 Task: Search one way flight ticket for 3 adults in first from Dothan: Dothan Regional Airport to Indianapolis: Indianapolis International Airport on 8-5-2023. Choice of flights is Singapure airlines. Number of bags: 11 checked bags. Price is upto 92000. Outbound departure time preference is 13:15.
Action: Mouse moved to (405, 339)
Screenshot: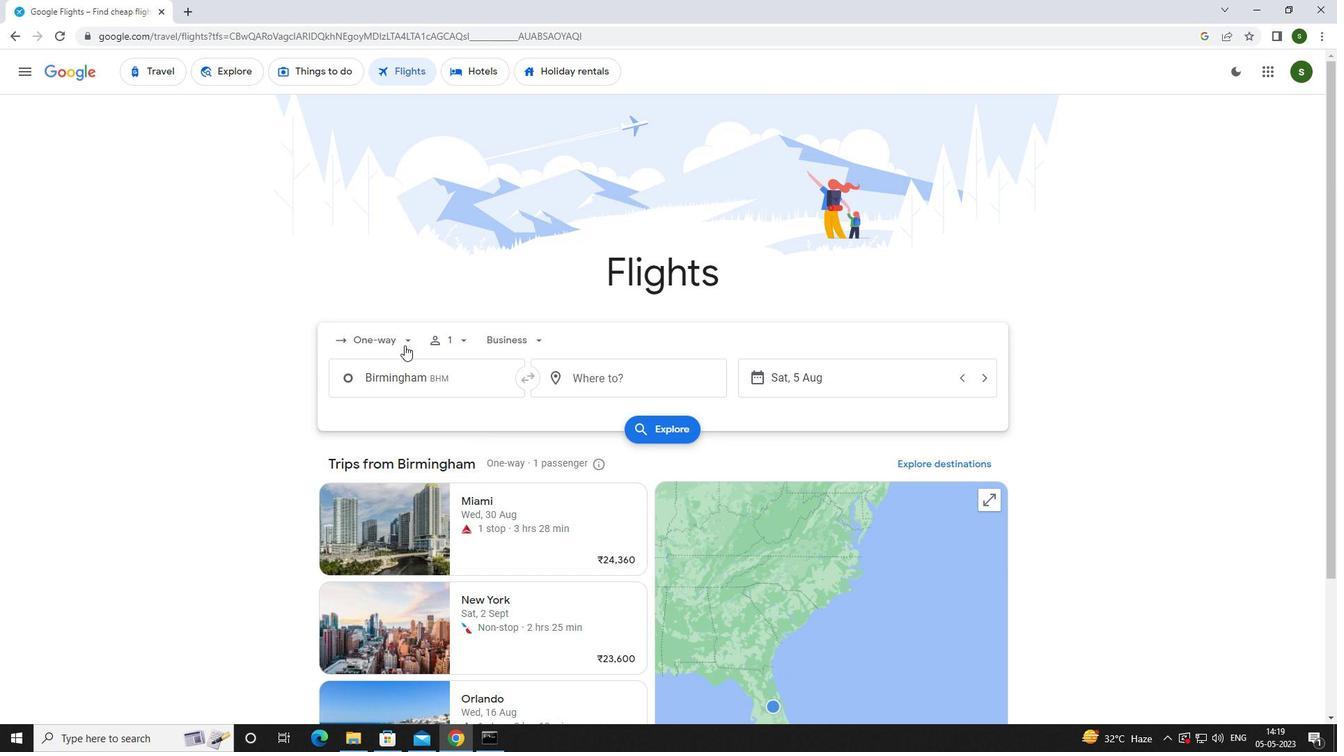 
Action: Mouse pressed left at (405, 339)
Screenshot: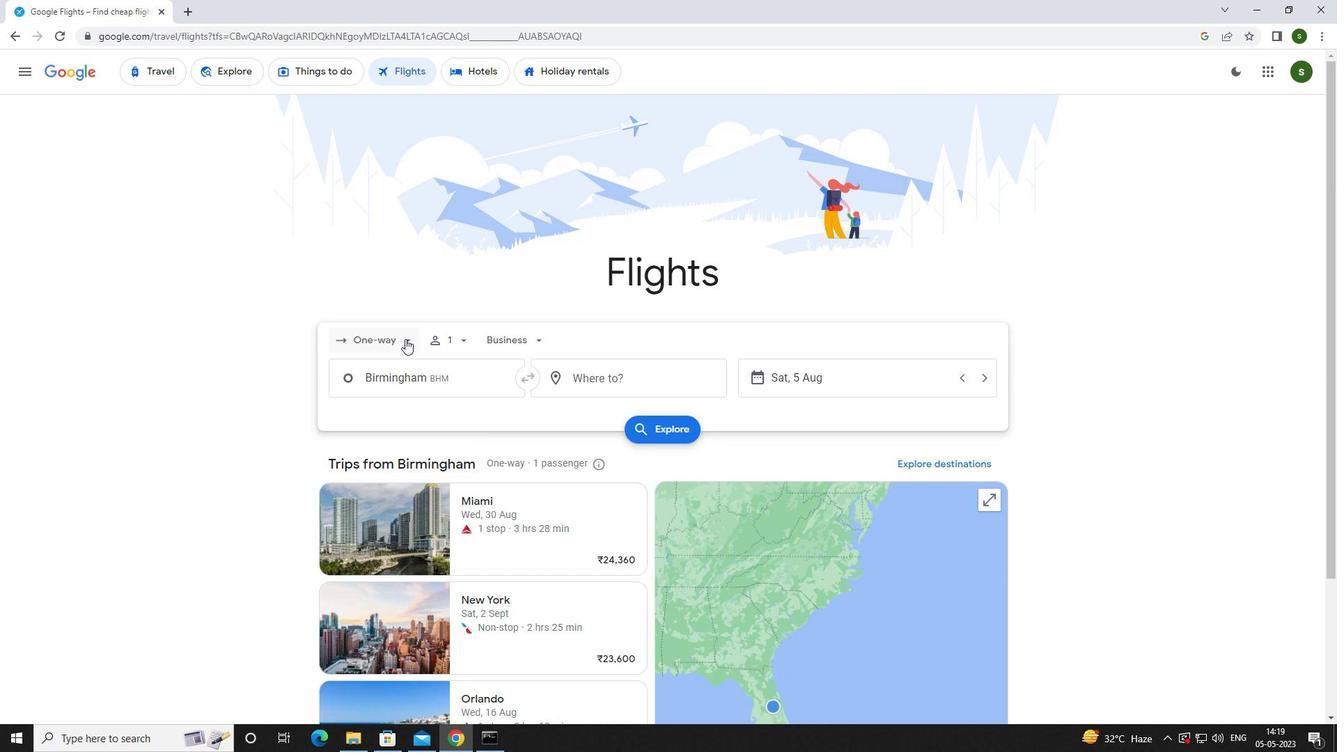 
Action: Mouse moved to (404, 394)
Screenshot: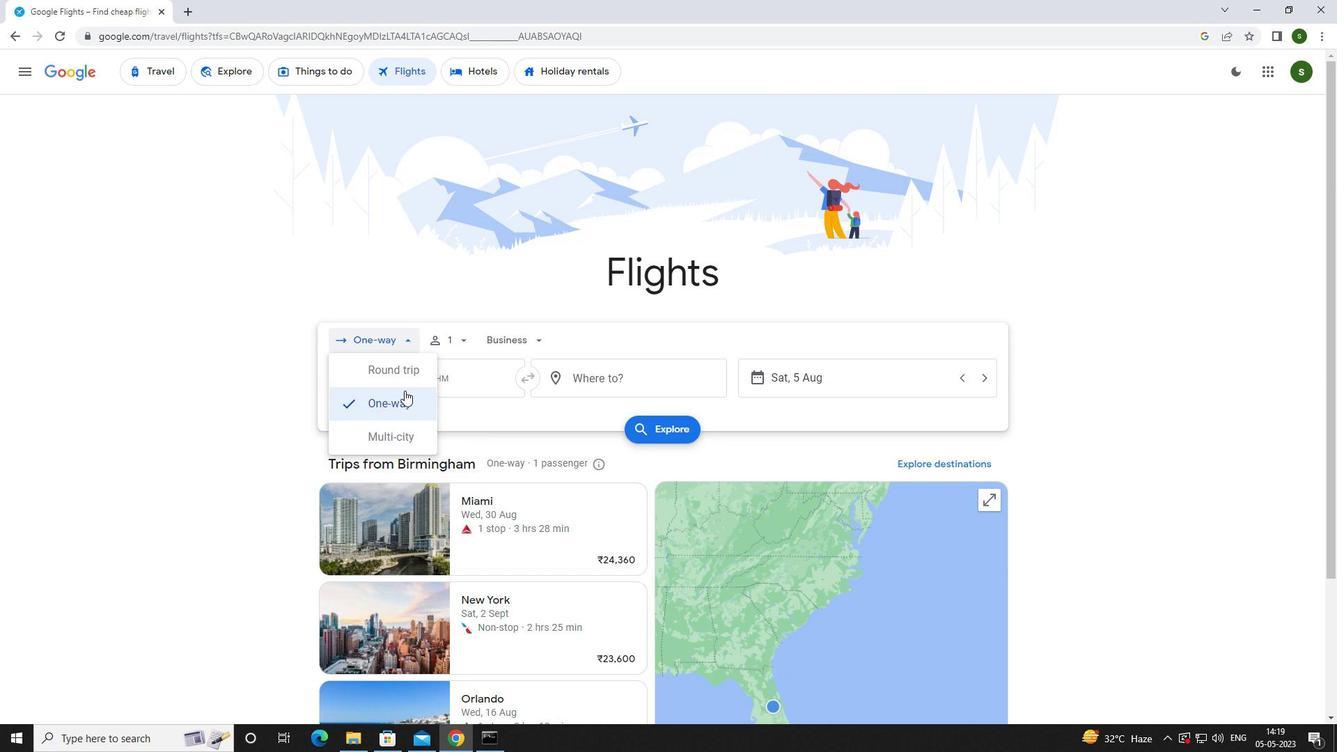 
Action: Mouse pressed left at (404, 394)
Screenshot: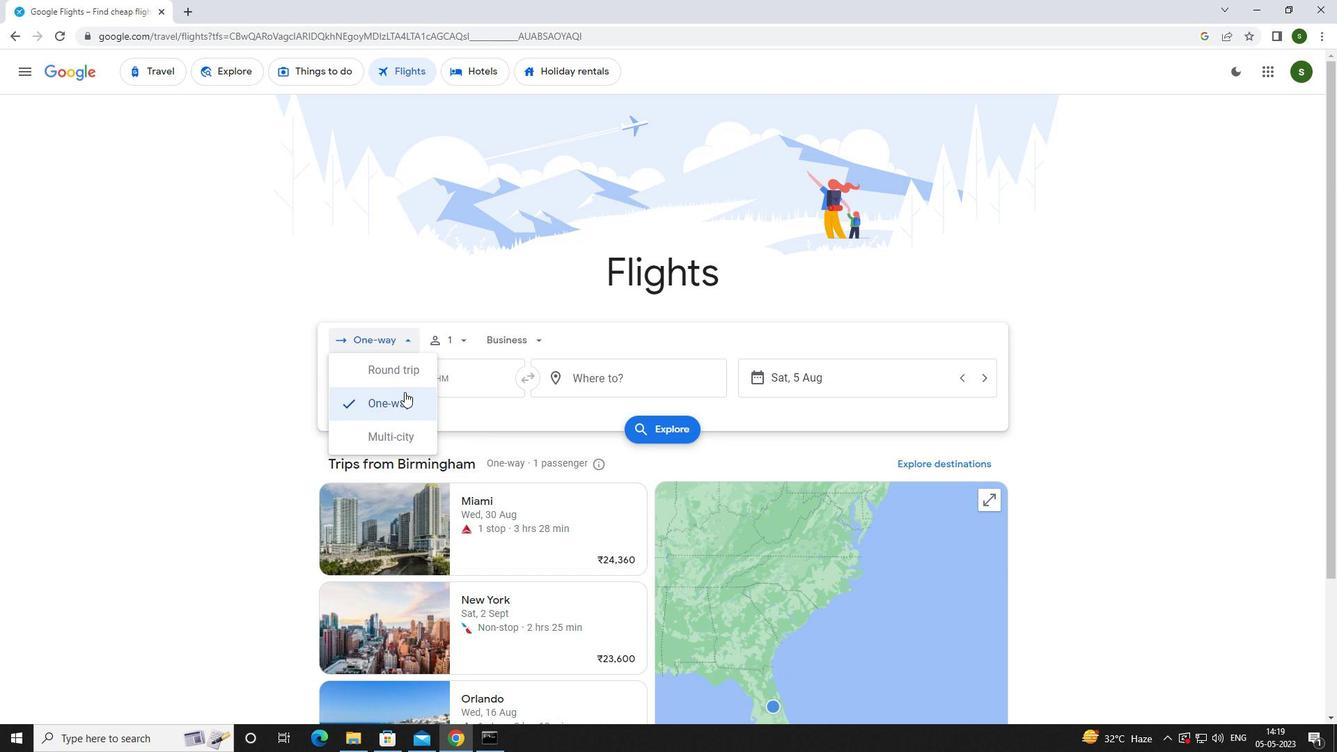
Action: Mouse moved to (458, 341)
Screenshot: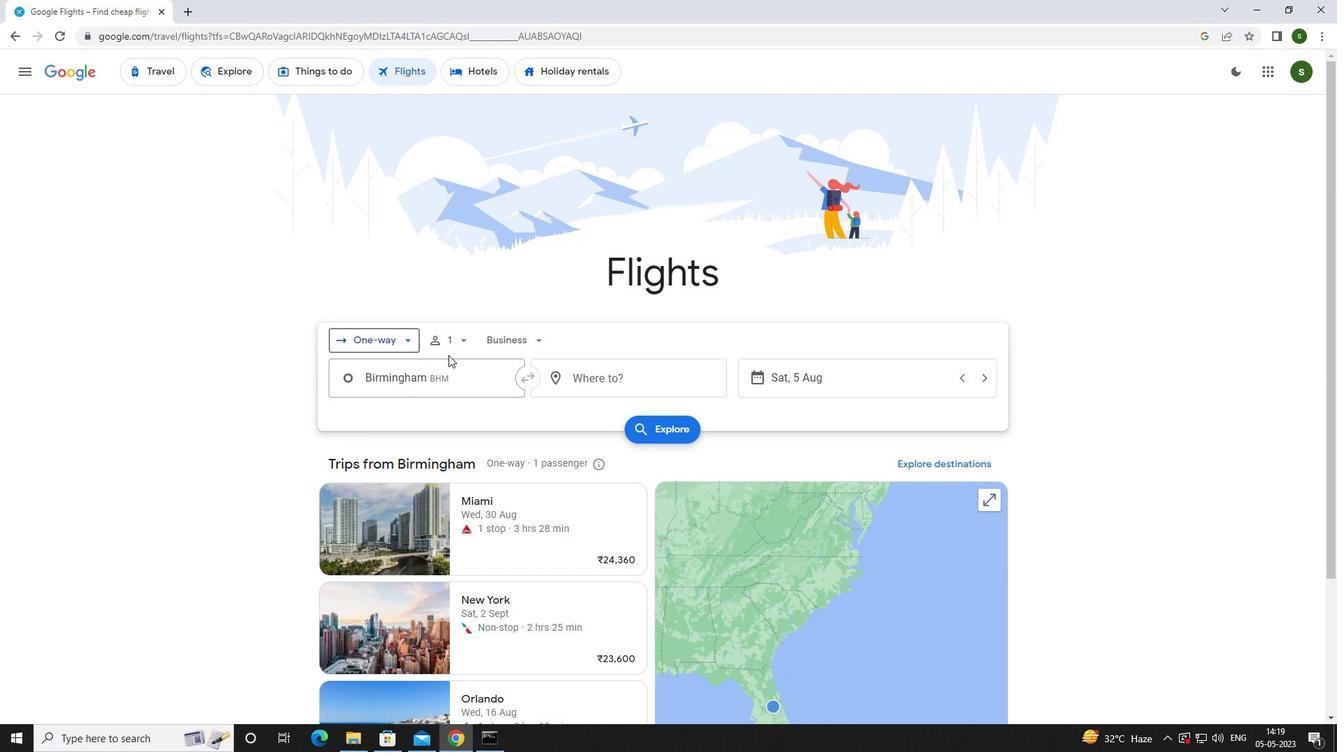 
Action: Mouse pressed left at (458, 341)
Screenshot: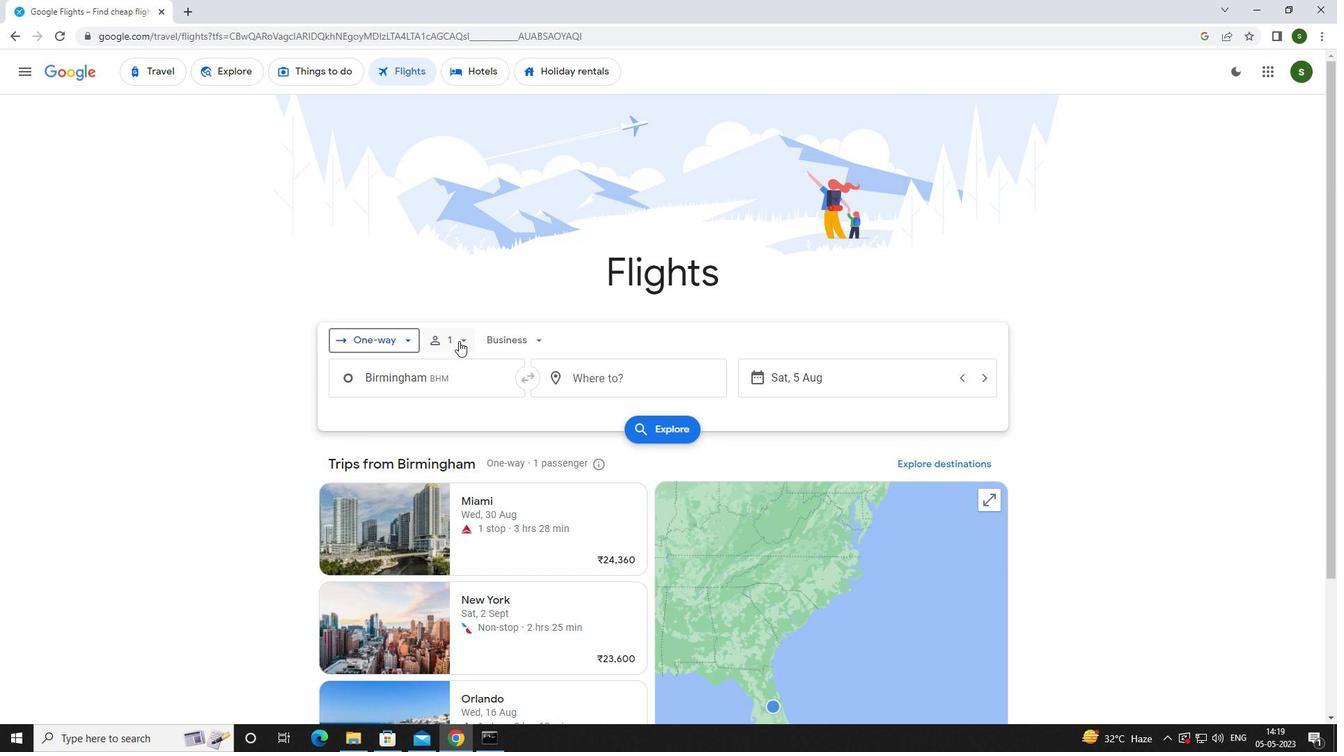 
Action: Mouse moved to (578, 372)
Screenshot: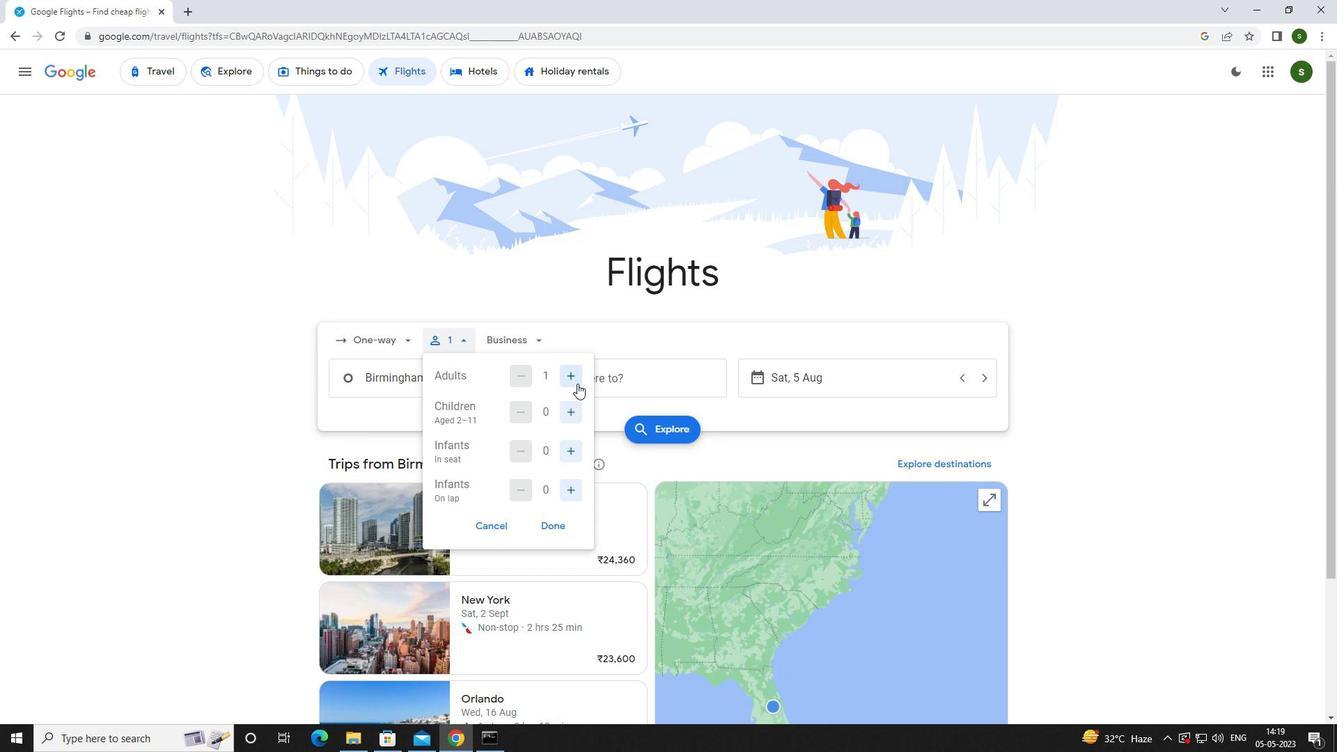 
Action: Mouse pressed left at (578, 372)
Screenshot: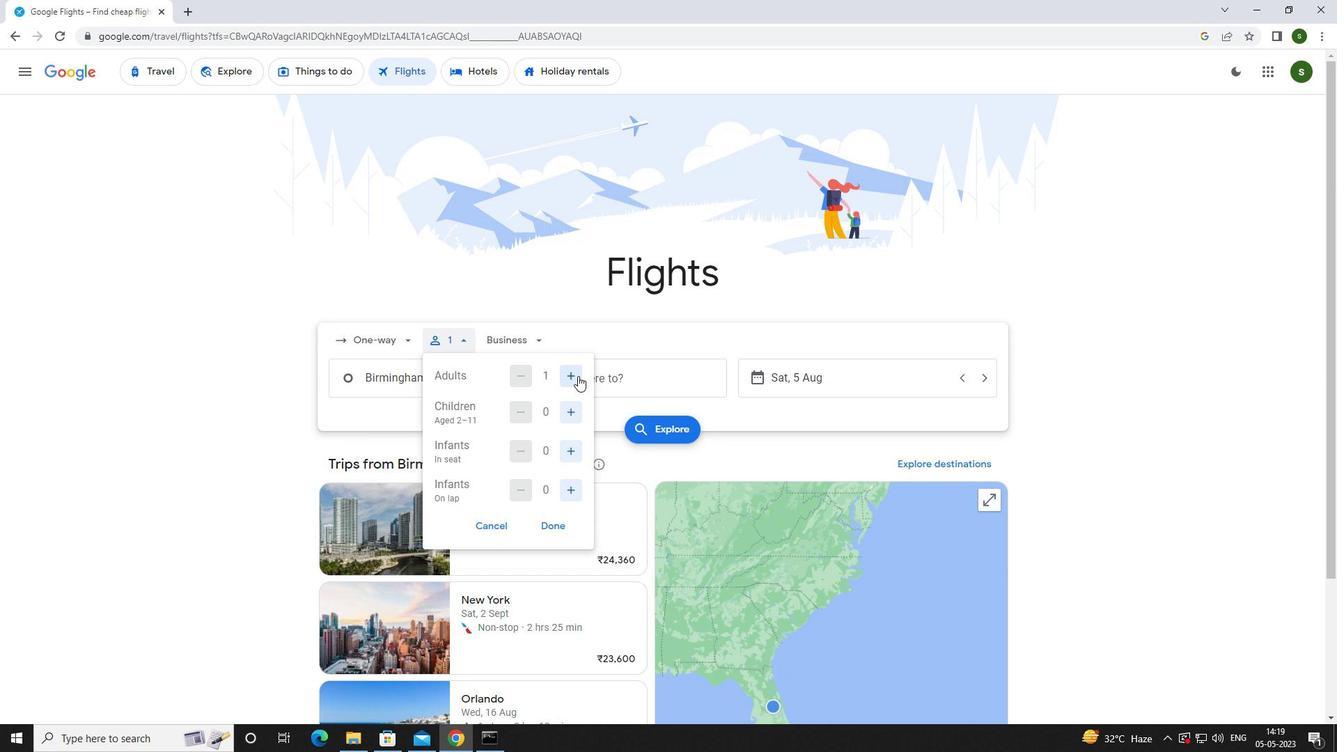 
Action: Mouse moved to (578, 372)
Screenshot: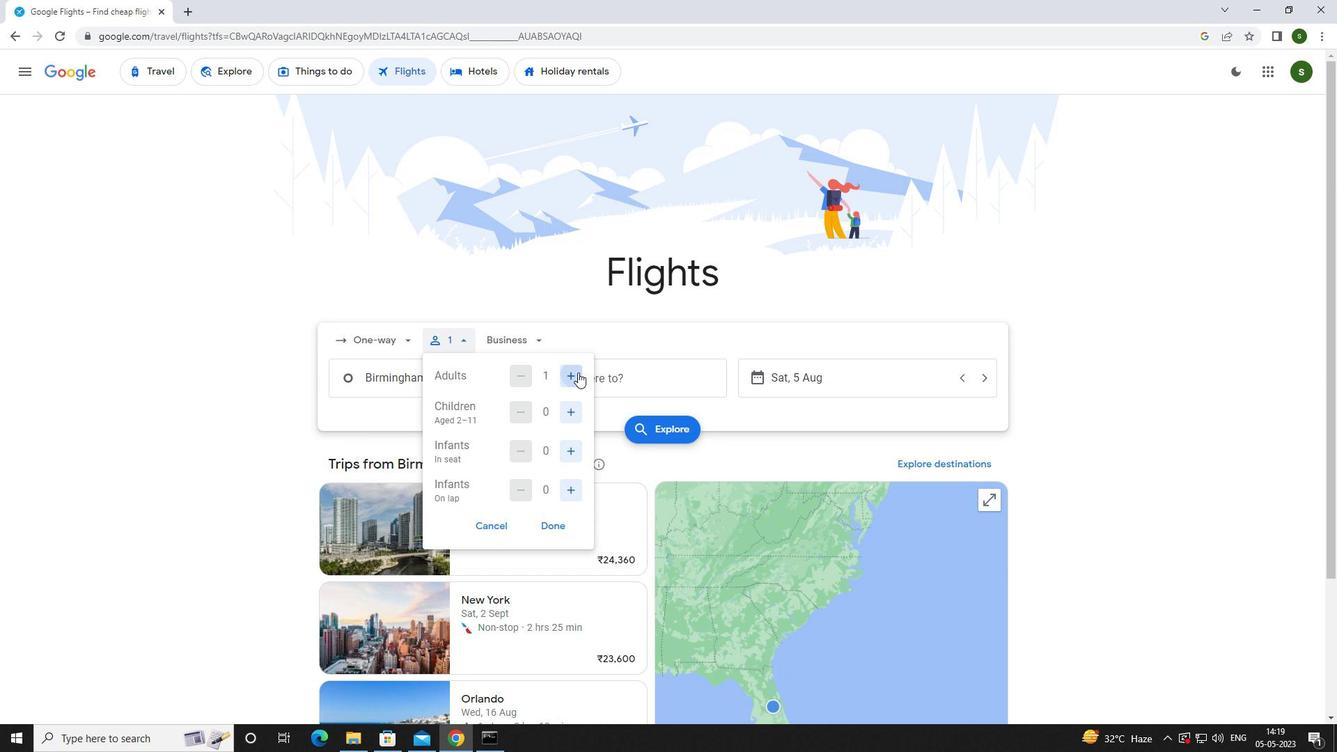 
Action: Mouse pressed left at (578, 372)
Screenshot: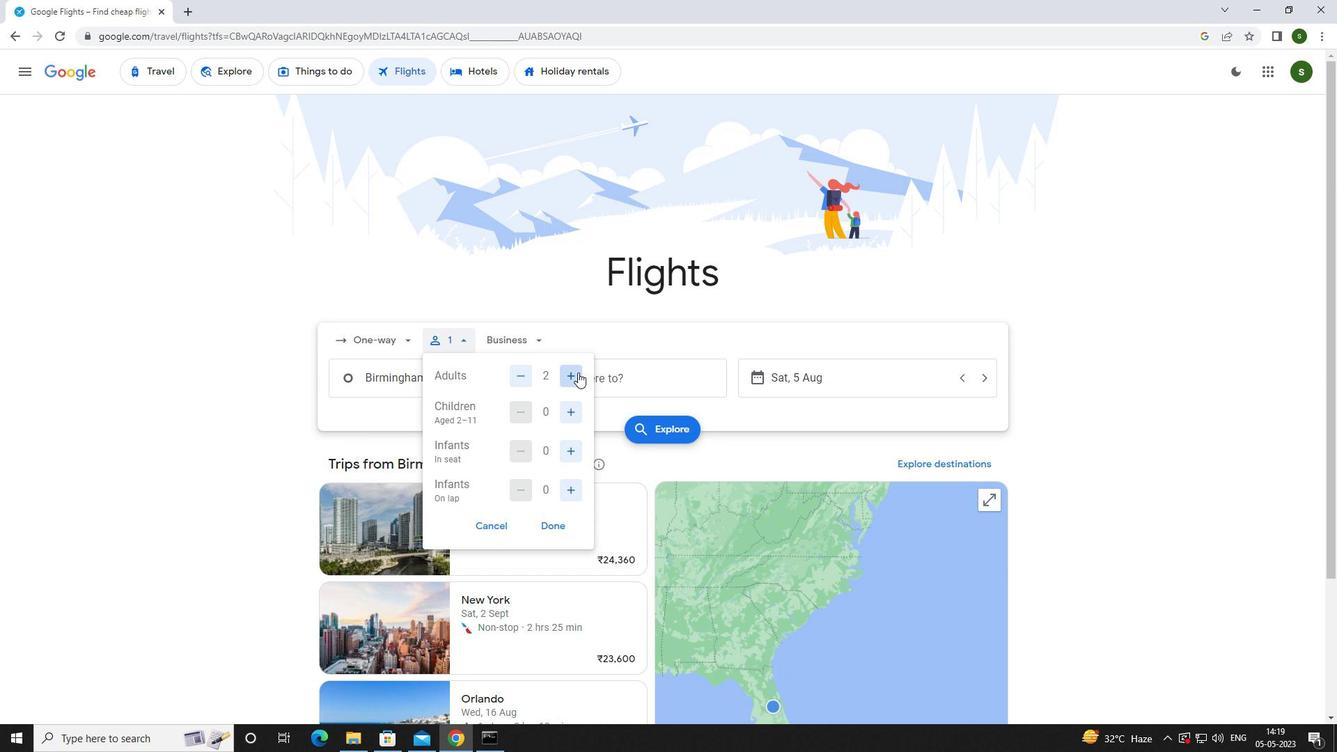 
Action: Mouse moved to (528, 339)
Screenshot: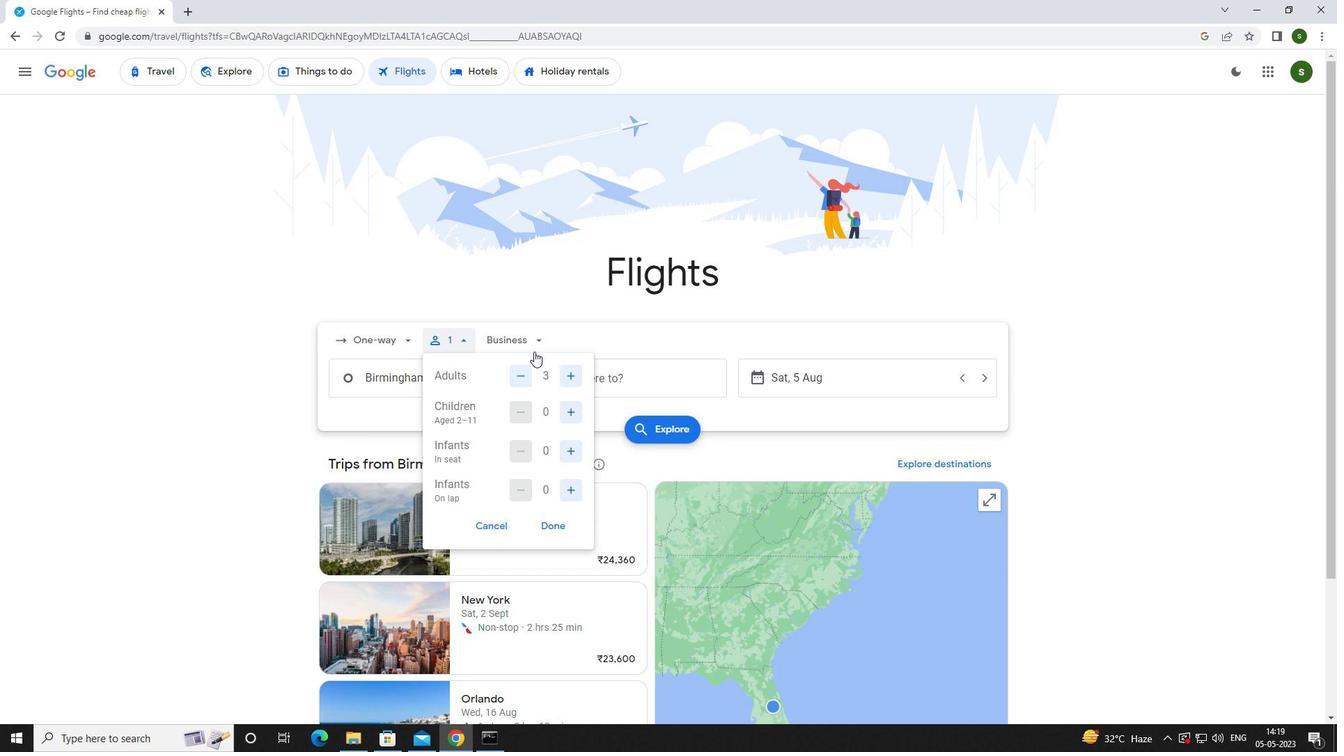 
Action: Mouse pressed left at (528, 339)
Screenshot: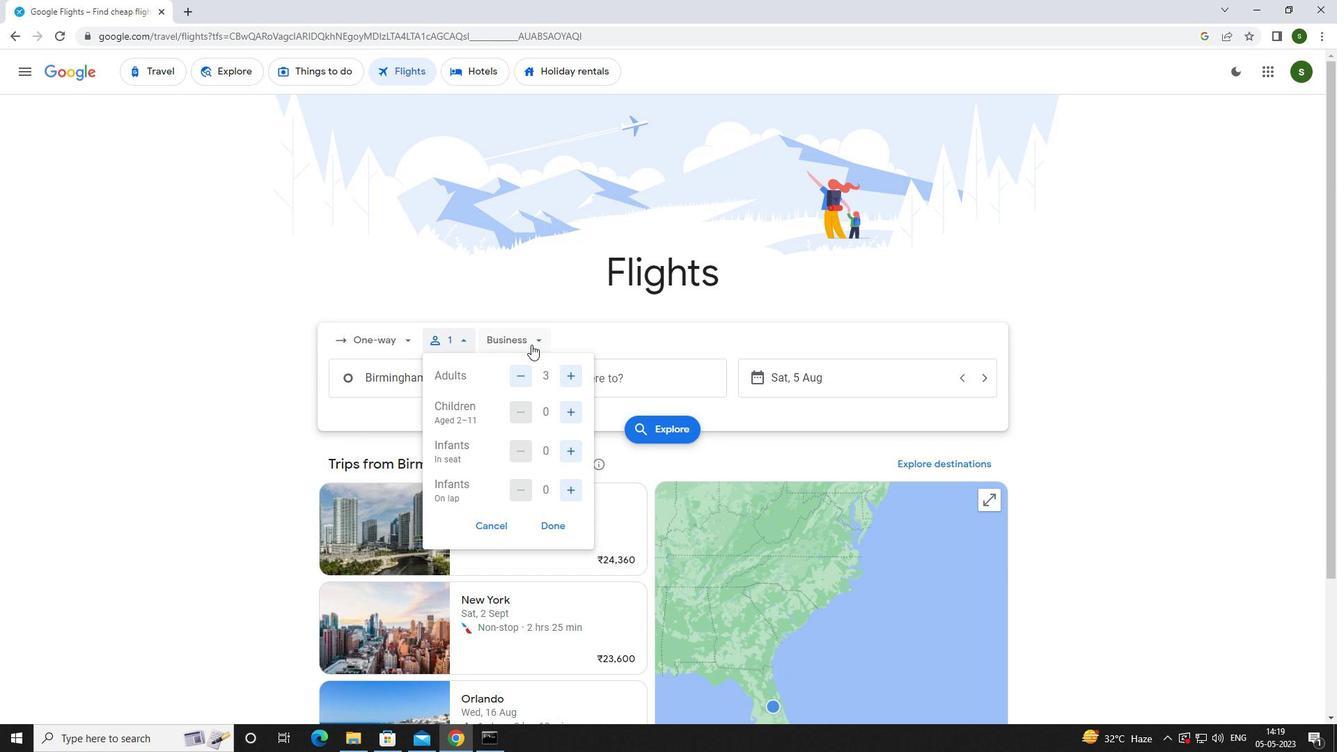 
Action: Mouse moved to (546, 466)
Screenshot: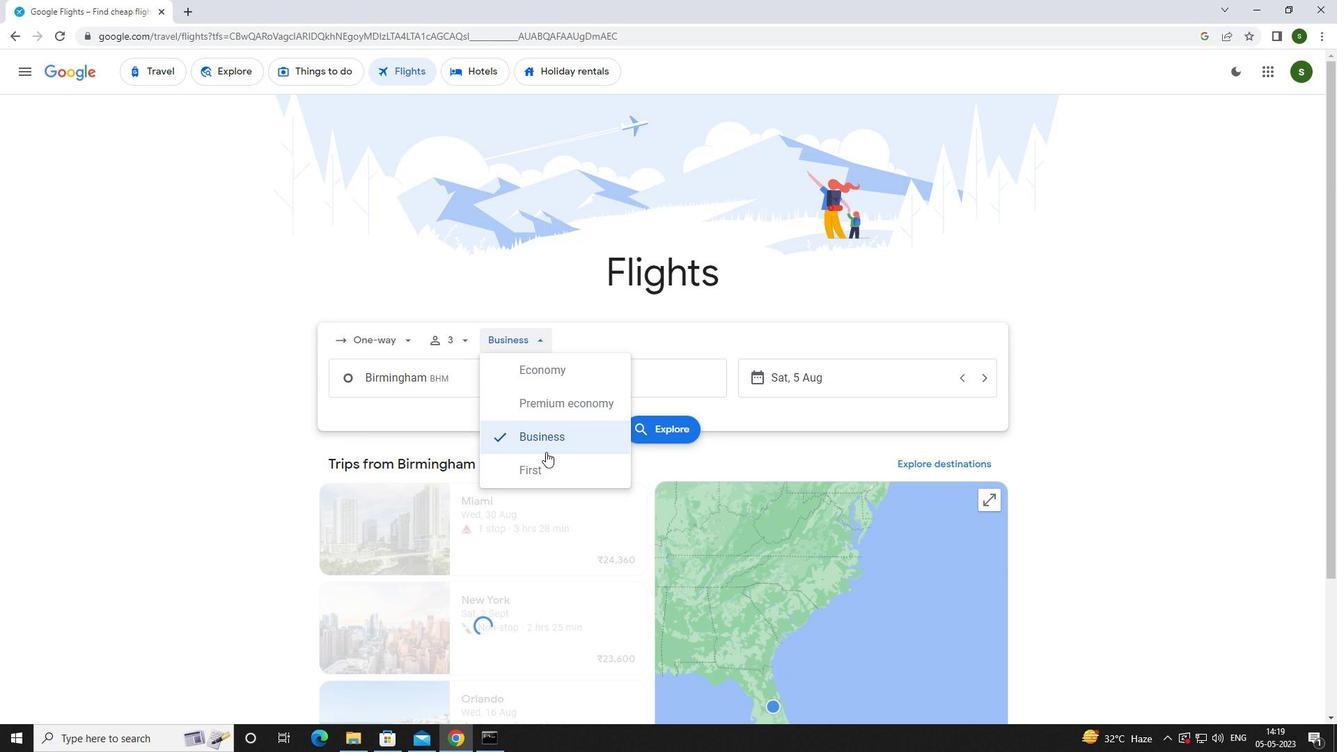 
Action: Mouse pressed left at (546, 466)
Screenshot: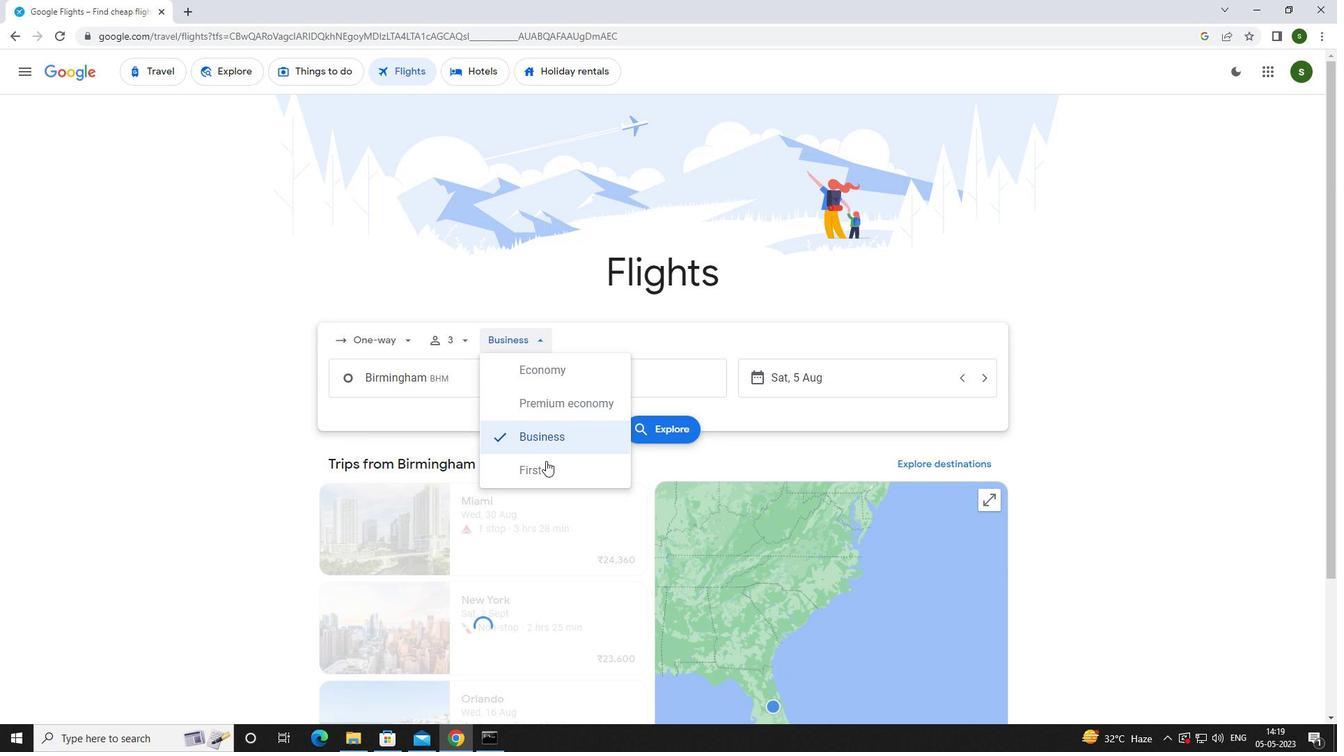 
Action: Mouse moved to (468, 380)
Screenshot: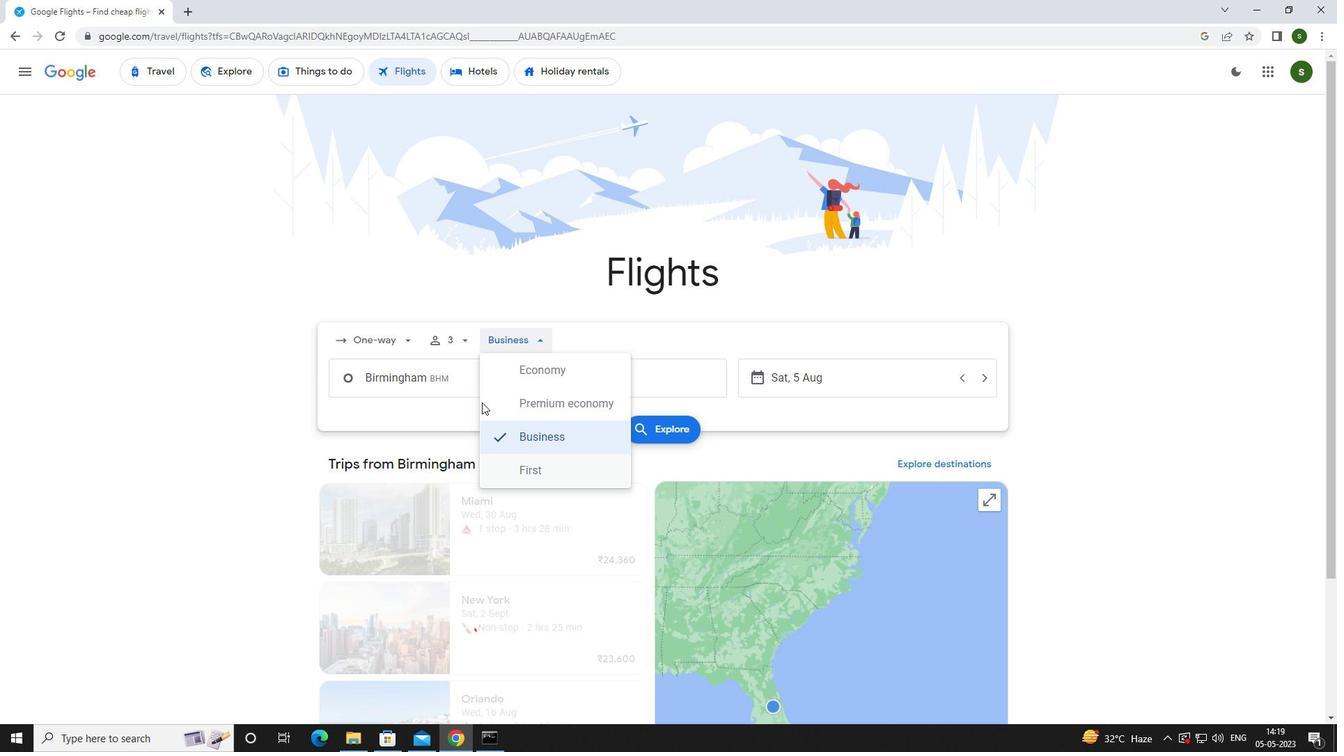 
Action: Mouse pressed left at (468, 380)
Screenshot: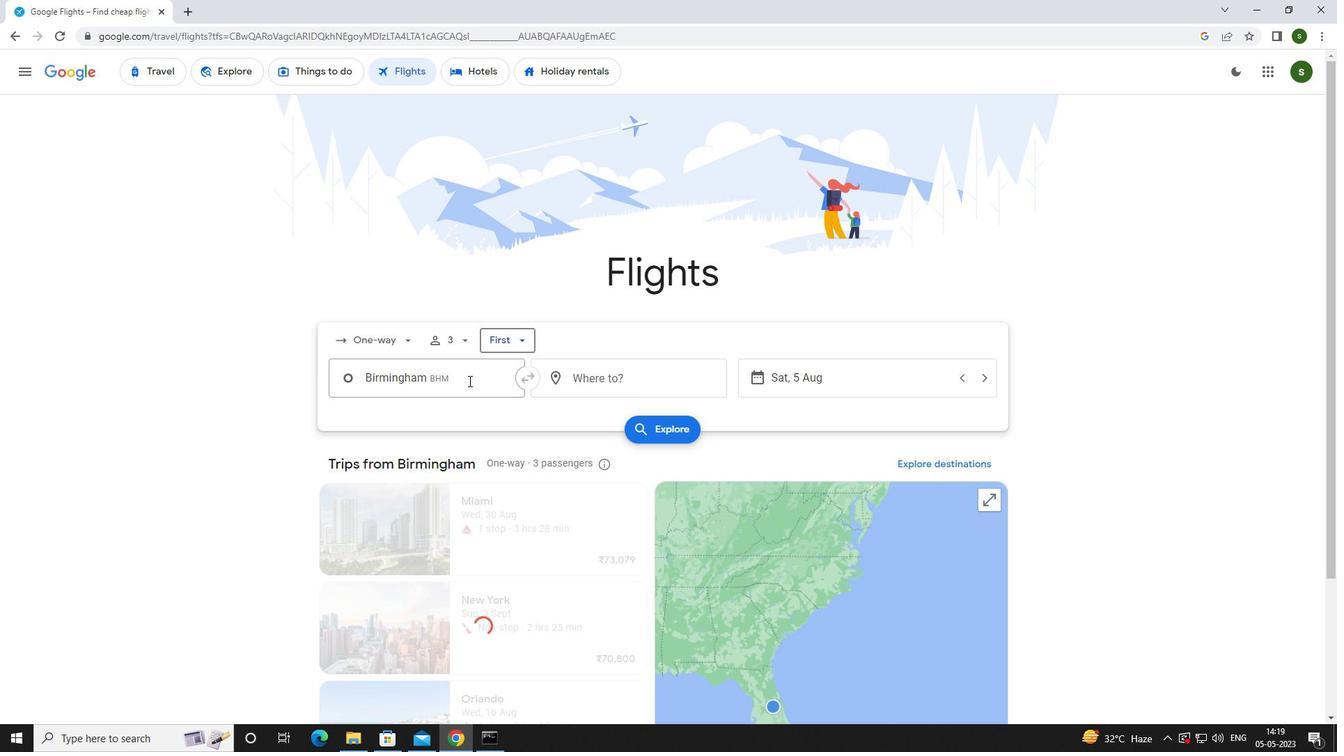 
Action: Key pressed <Key.caps_lock>d<Key.caps_lock>othan
Screenshot: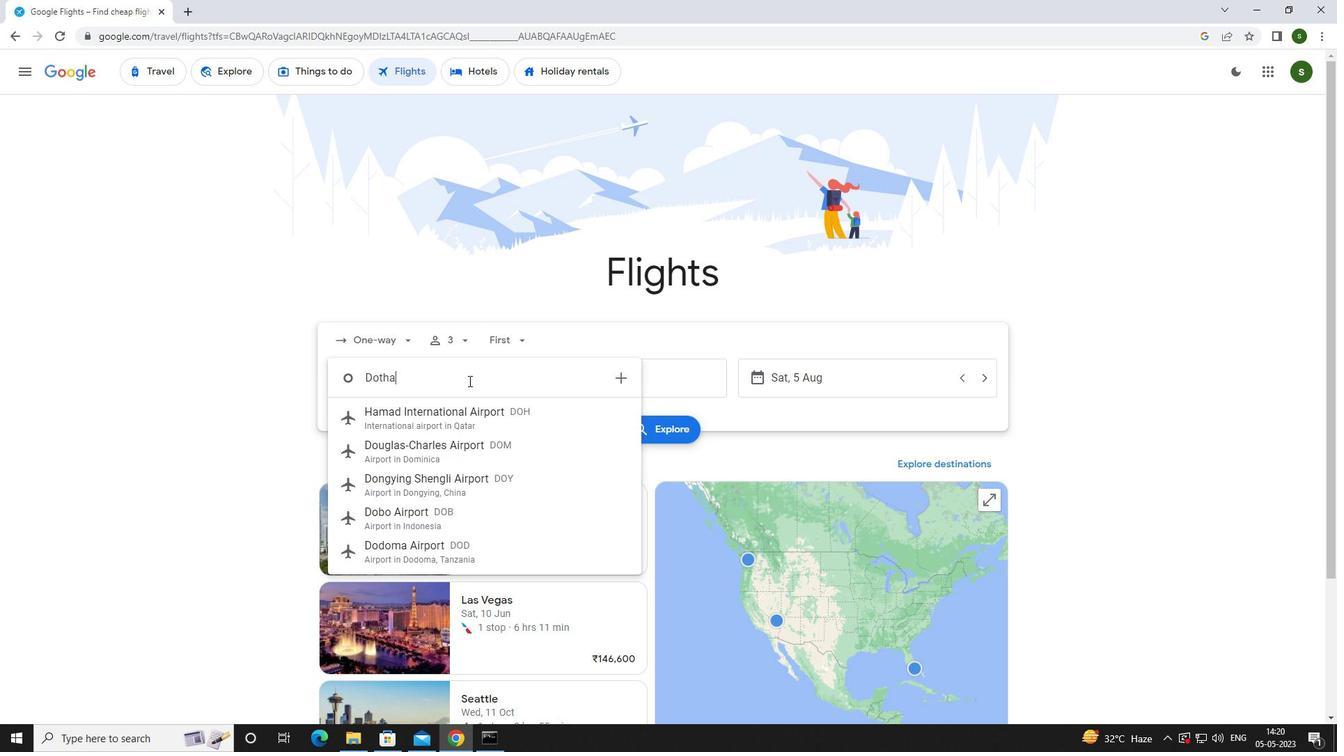 
Action: Mouse moved to (463, 419)
Screenshot: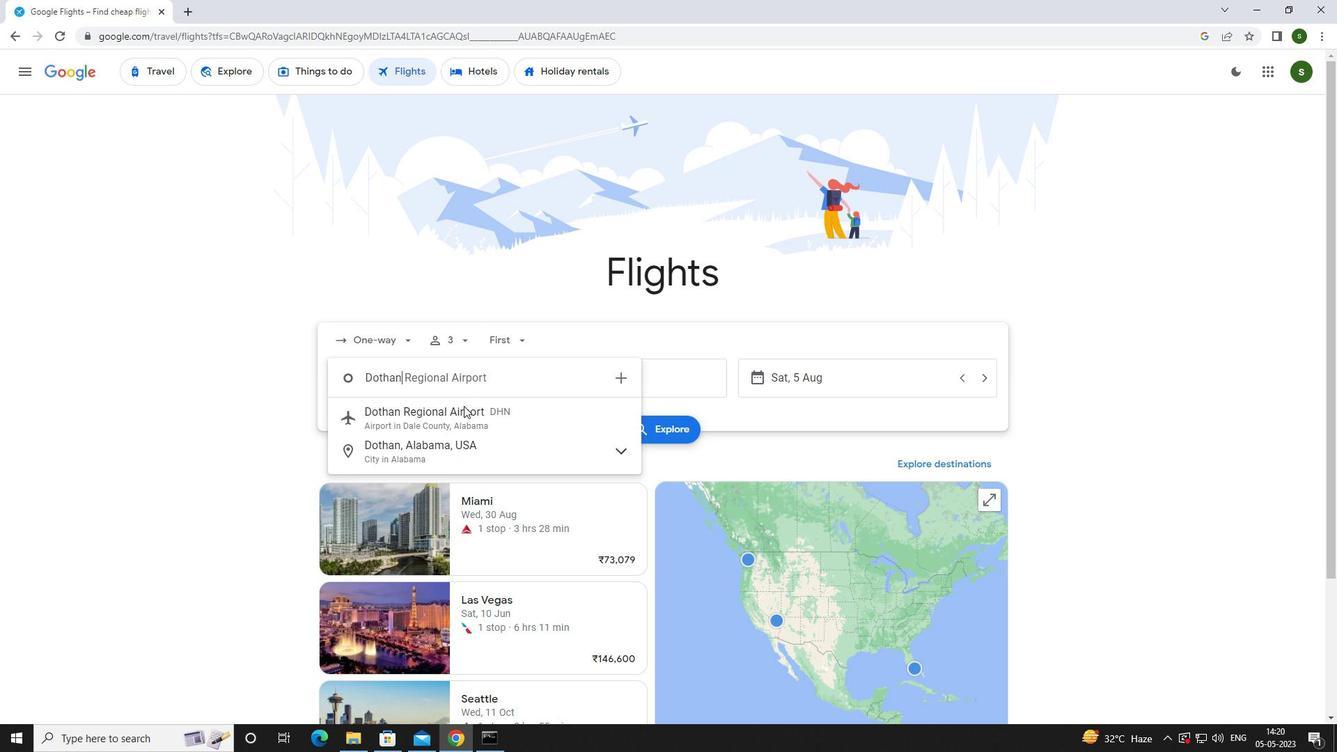 
Action: Mouse pressed left at (463, 419)
Screenshot: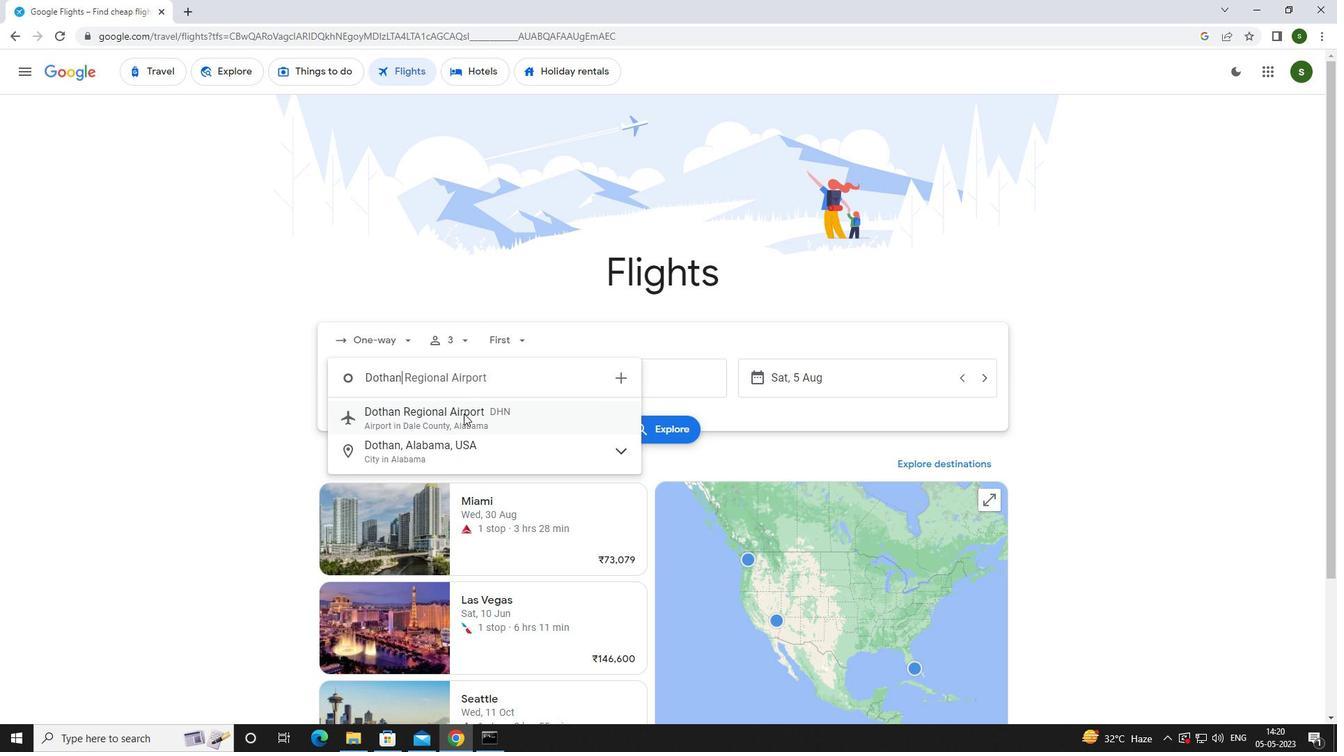 
Action: Mouse moved to (625, 377)
Screenshot: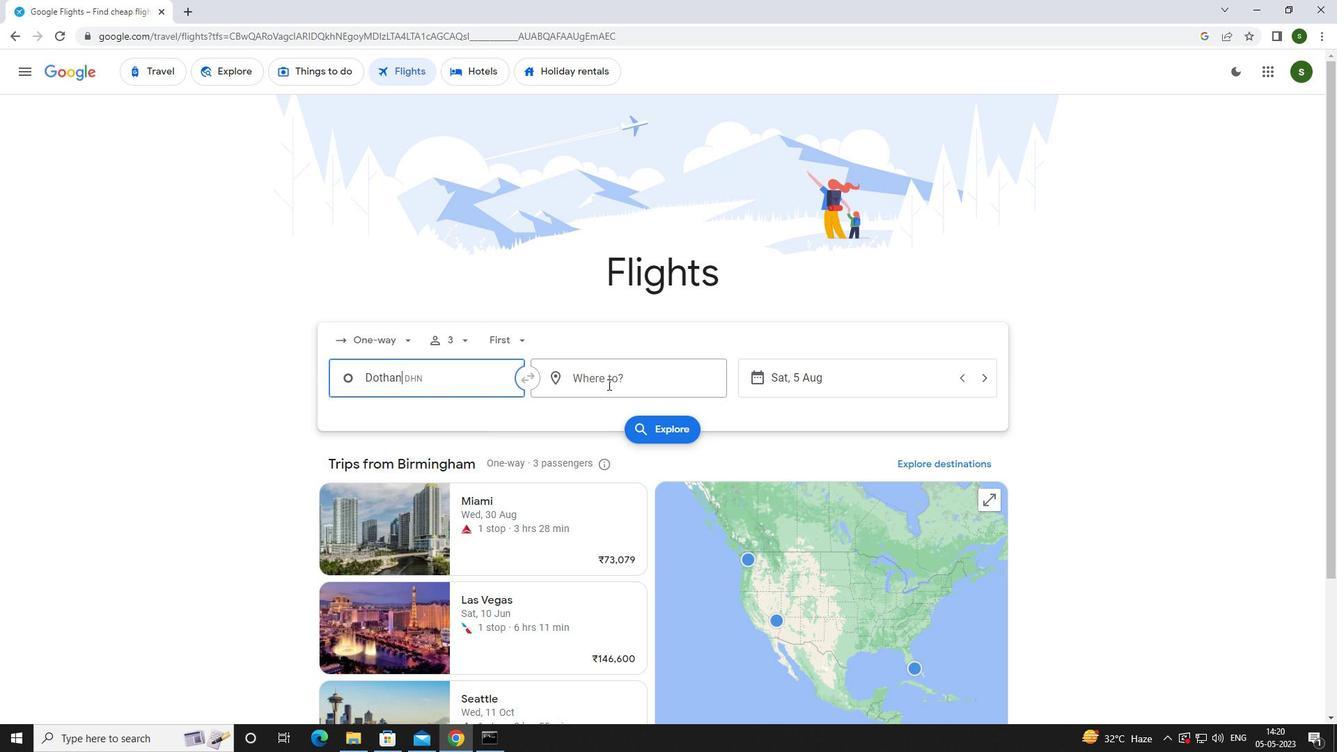 
Action: Mouse pressed left at (625, 377)
Screenshot: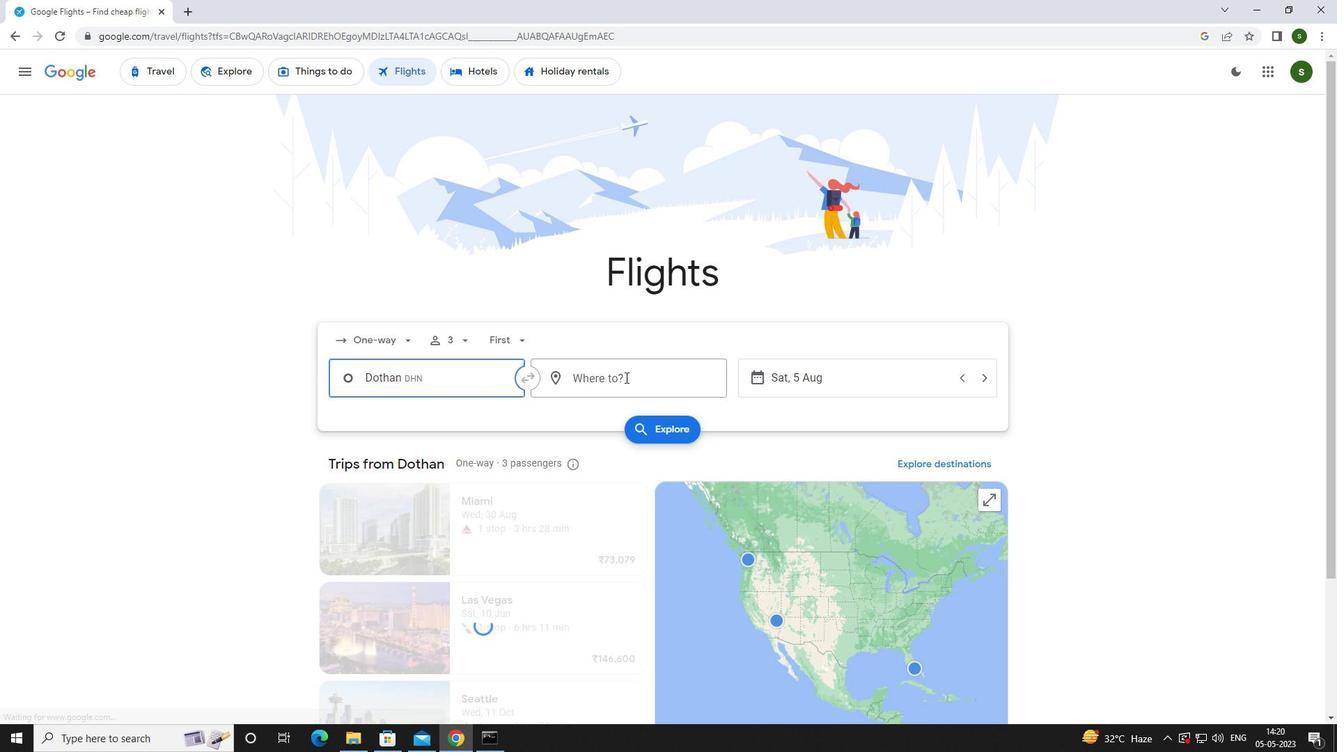 
Action: Key pressed <Key.caps_lock>i<Key.caps_lock>ndaianpolis
Screenshot: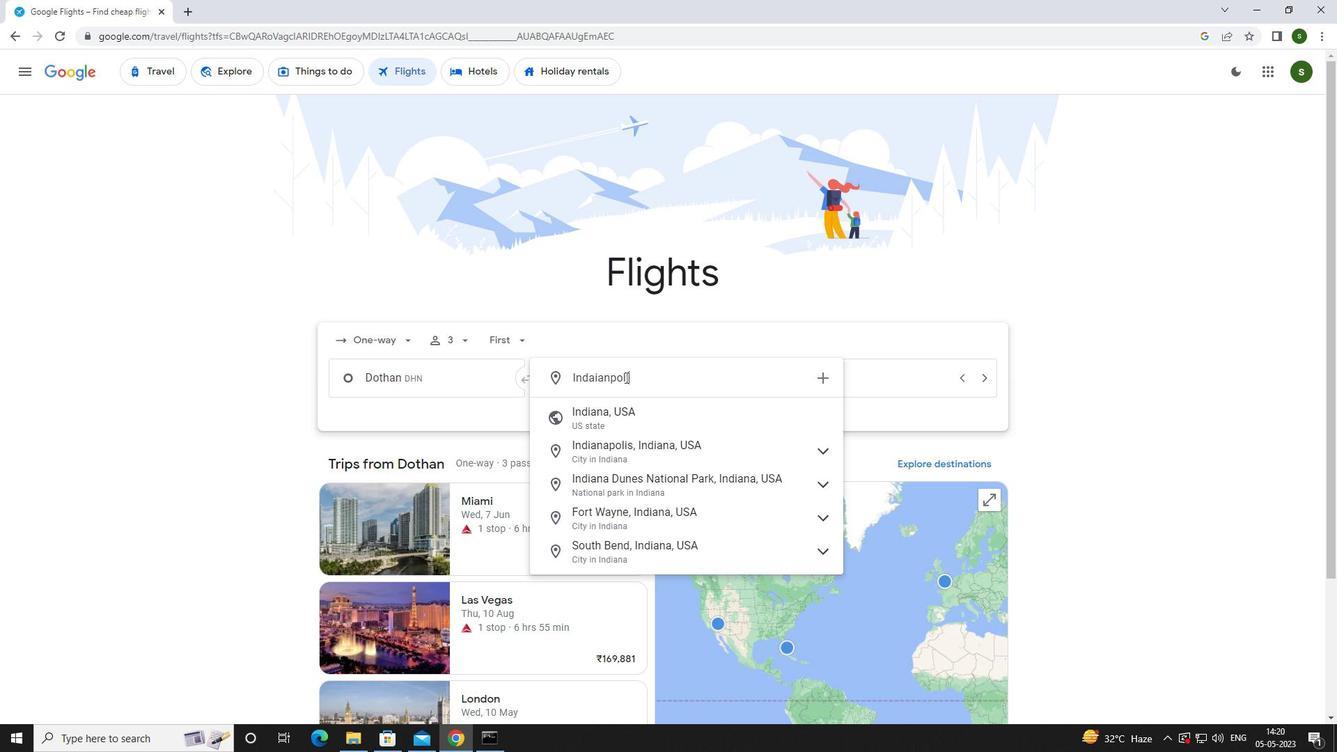 
Action: Mouse moved to (660, 450)
Screenshot: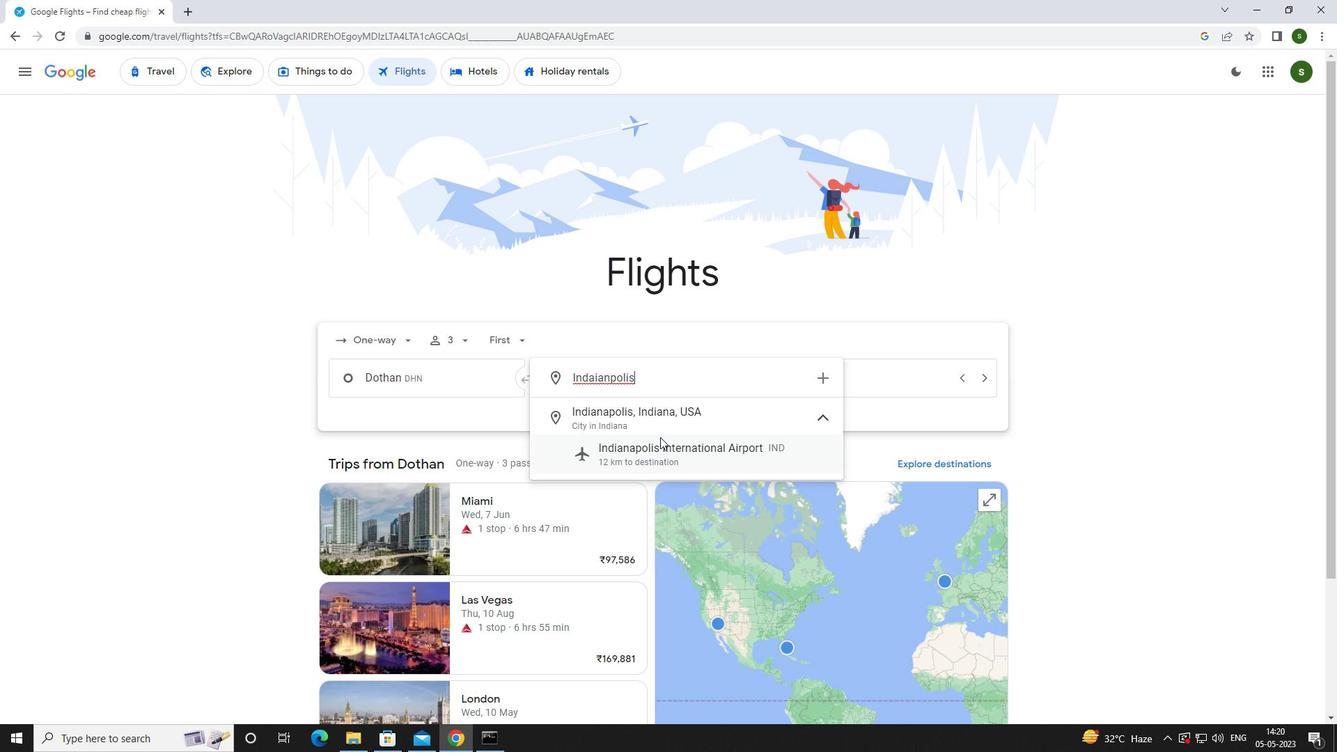 
Action: Mouse pressed left at (660, 450)
Screenshot: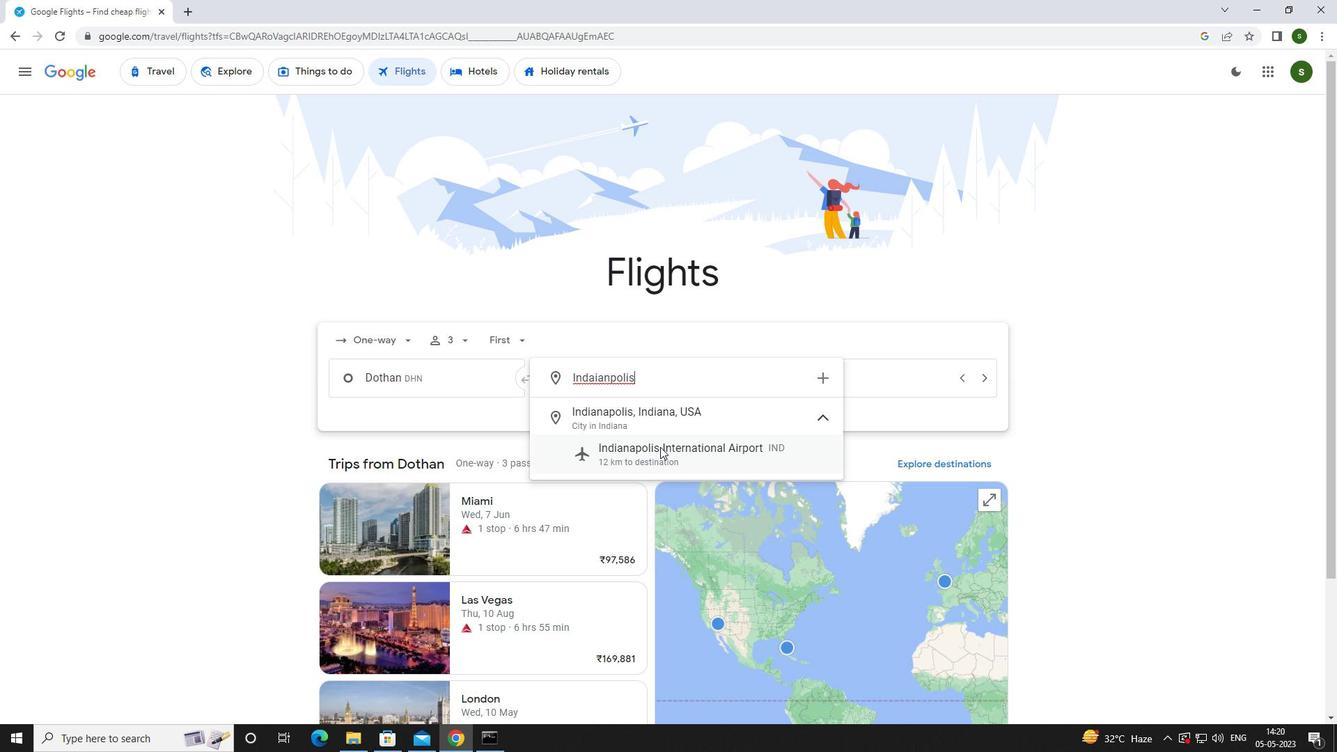 
Action: Mouse moved to (834, 368)
Screenshot: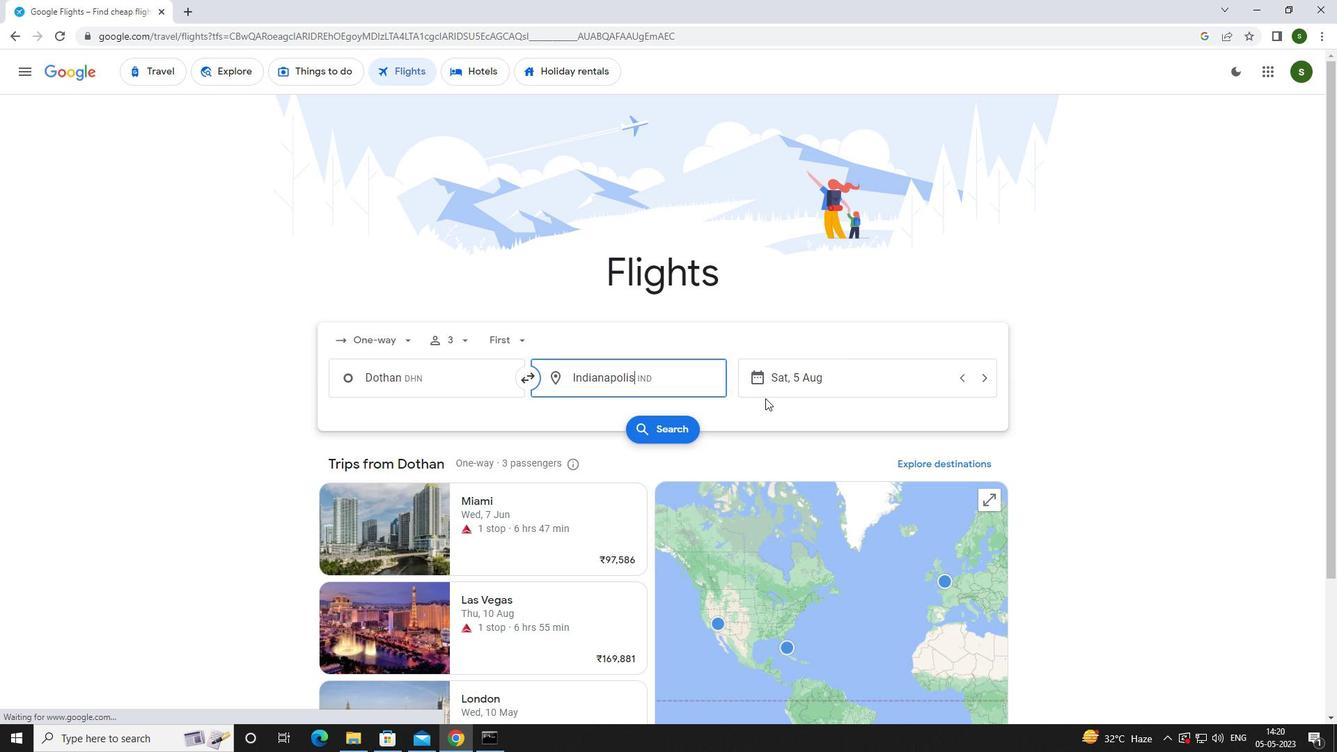 
Action: Mouse pressed left at (834, 368)
Screenshot: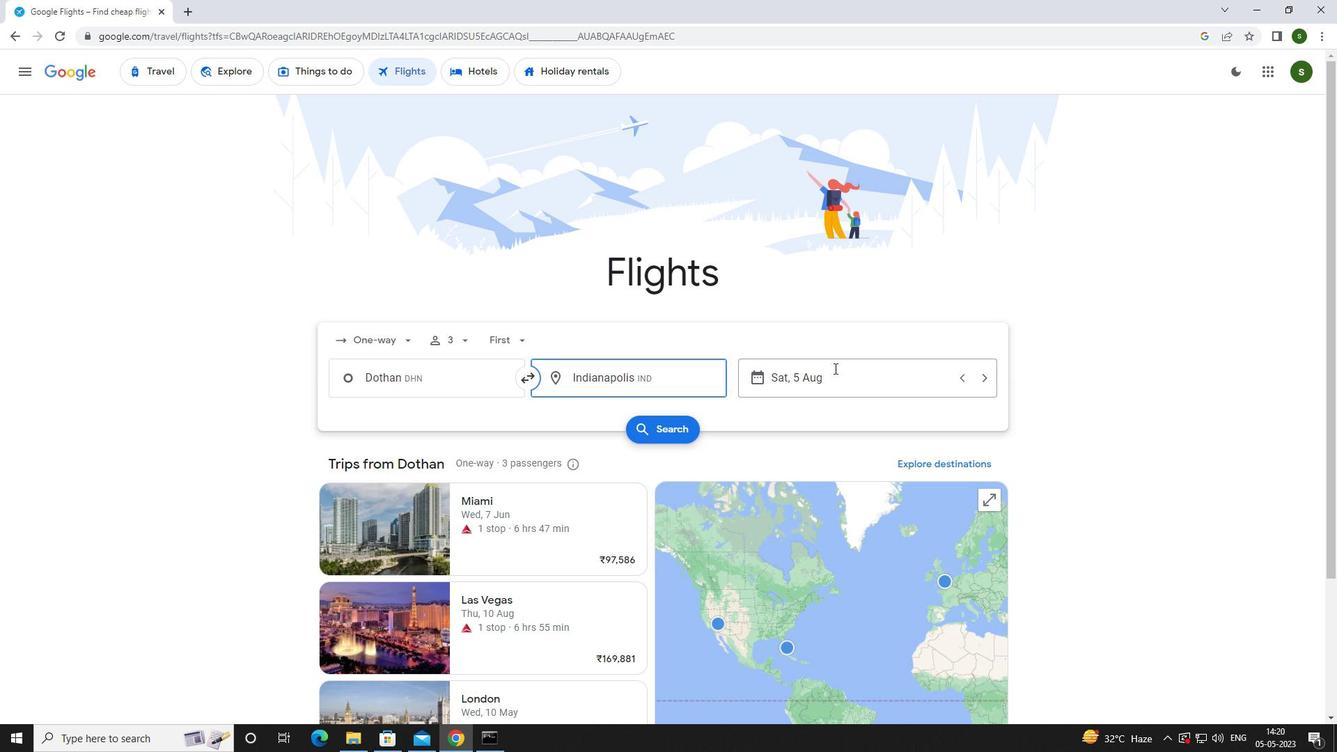 
Action: Mouse moved to (699, 464)
Screenshot: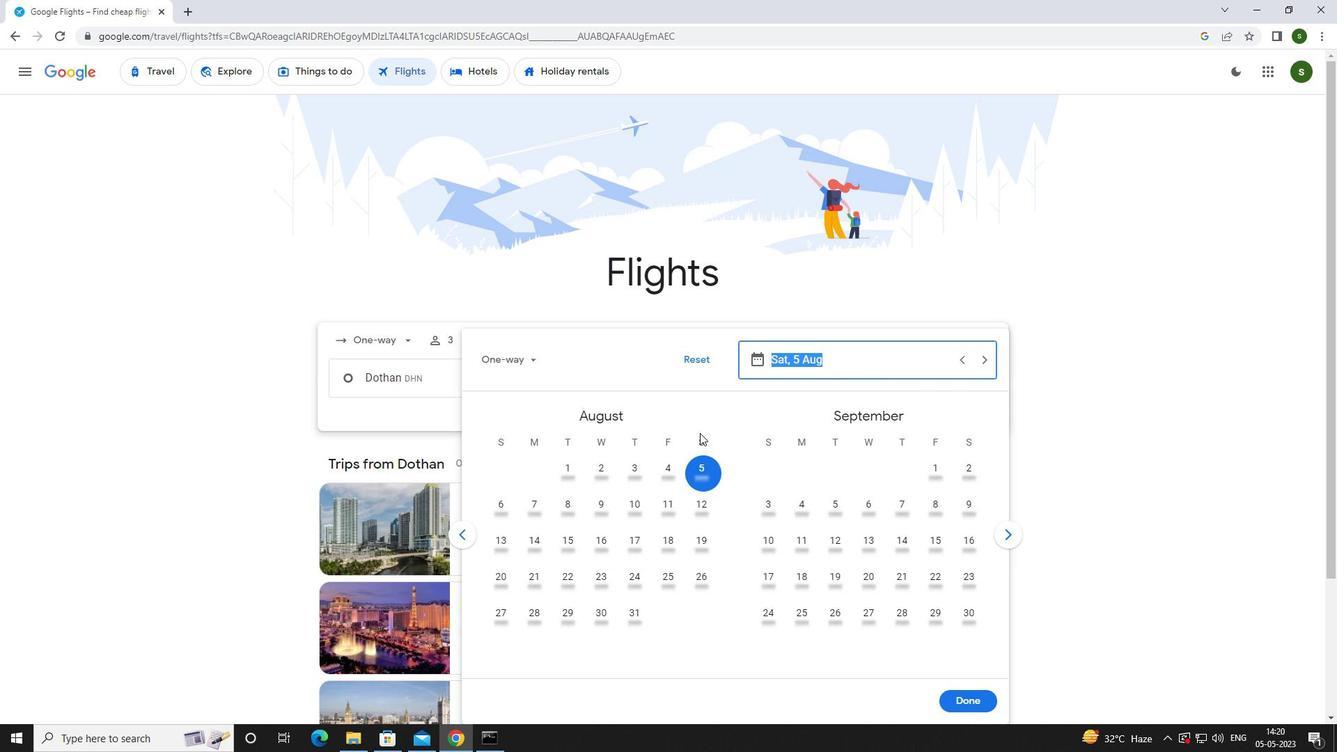 
Action: Mouse pressed left at (699, 464)
Screenshot: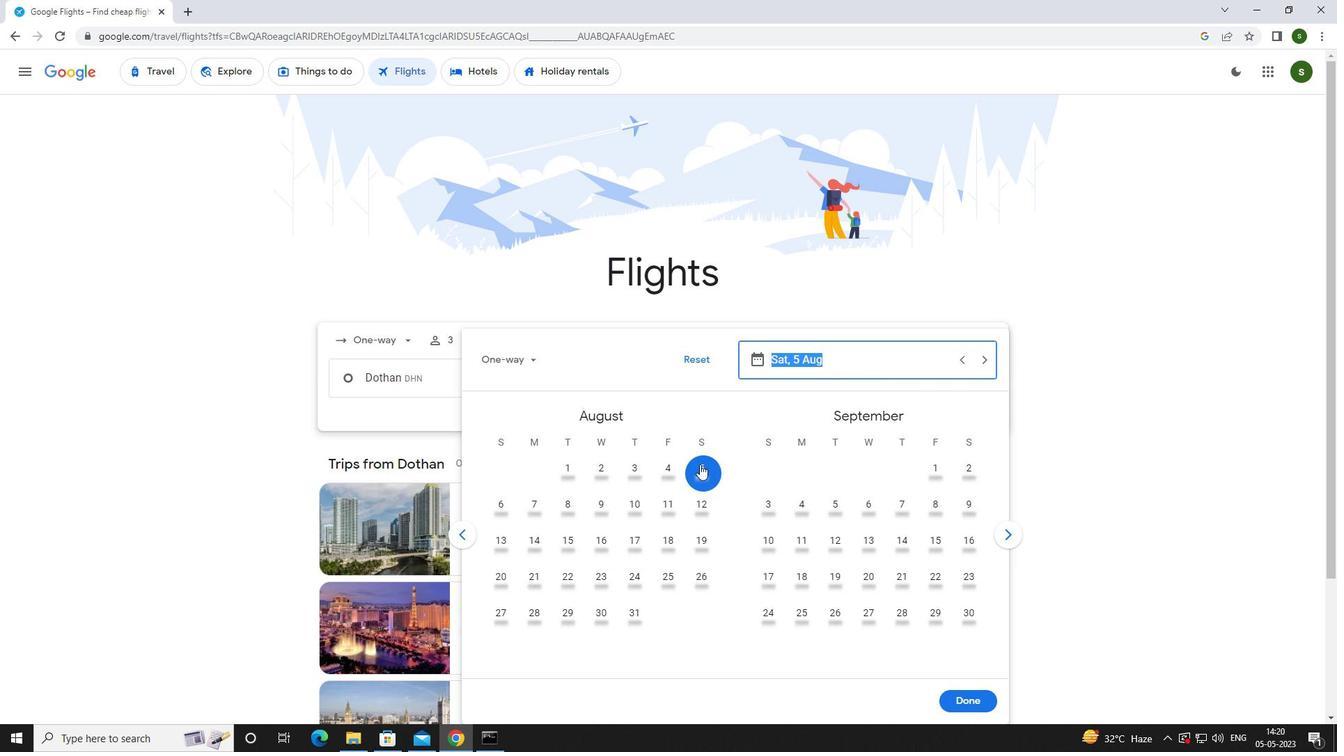 
Action: Mouse moved to (951, 695)
Screenshot: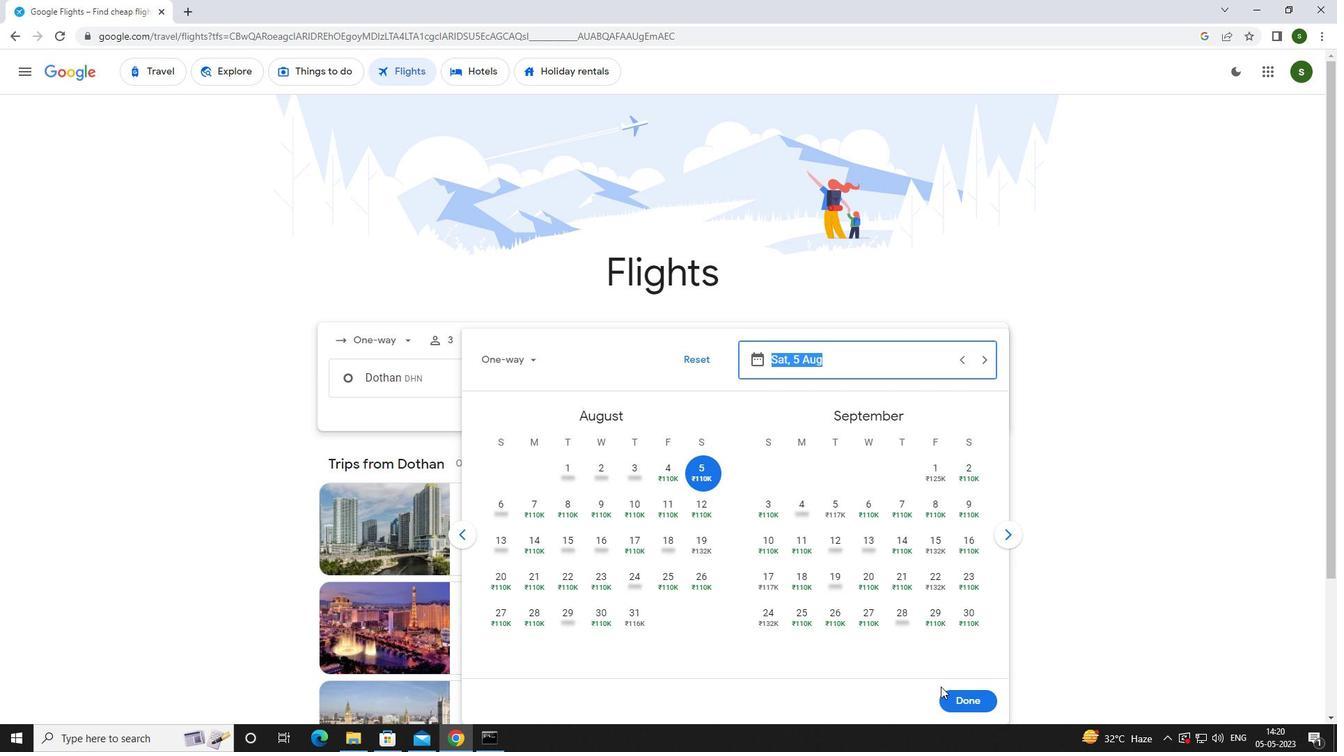 
Action: Mouse pressed left at (951, 695)
Screenshot: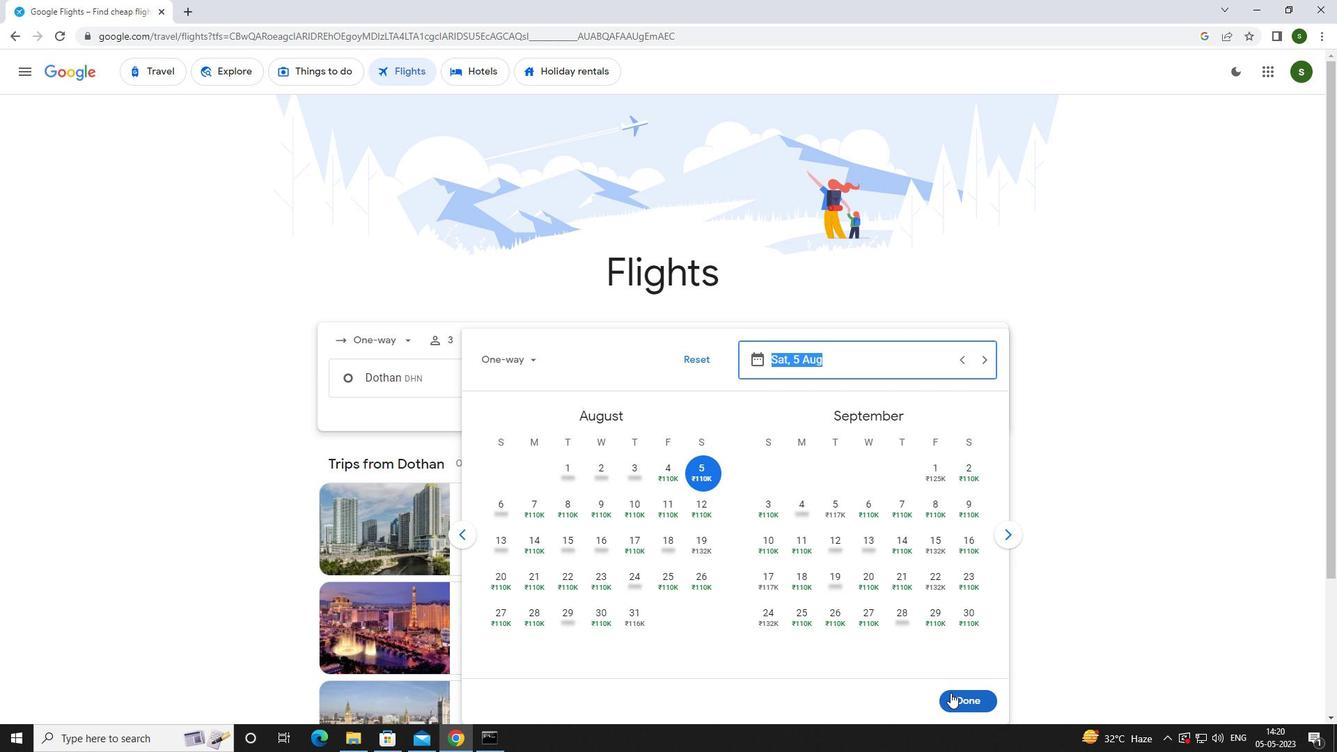 
Action: Mouse moved to (645, 431)
Screenshot: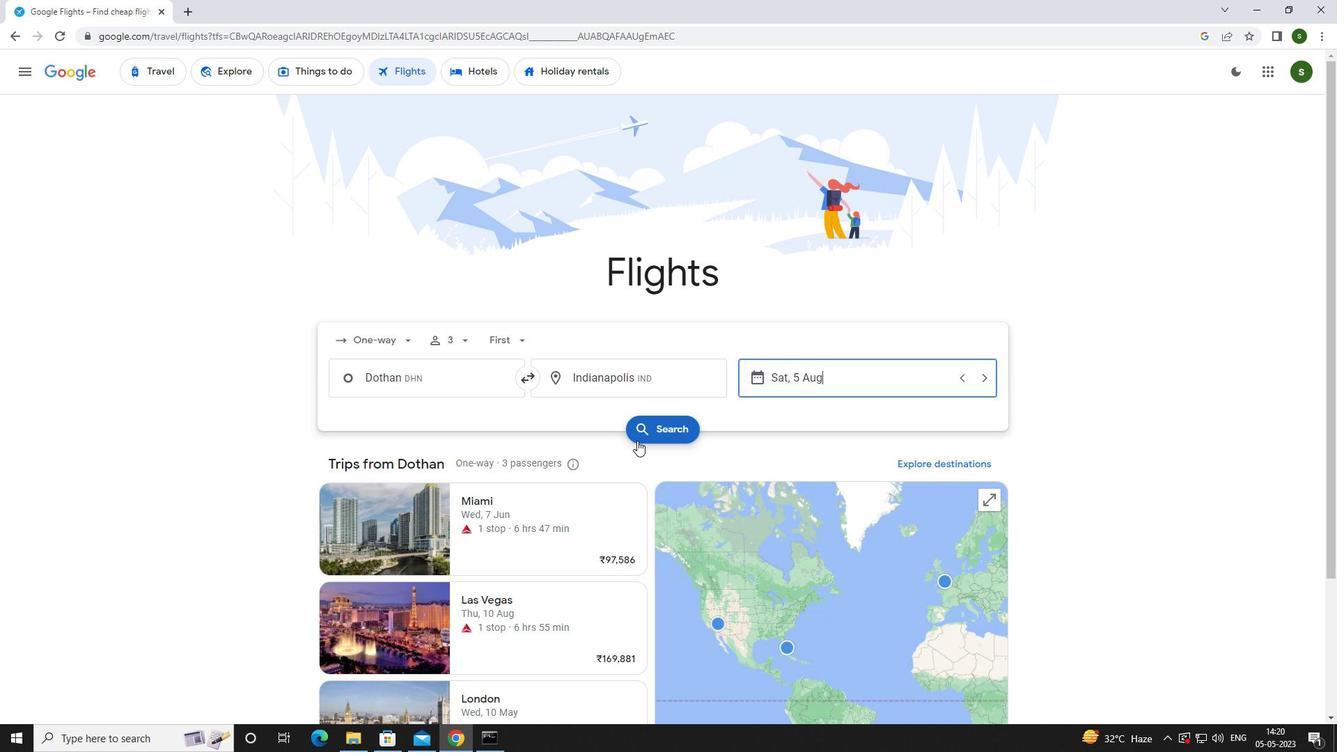 
Action: Mouse pressed left at (645, 431)
Screenshot: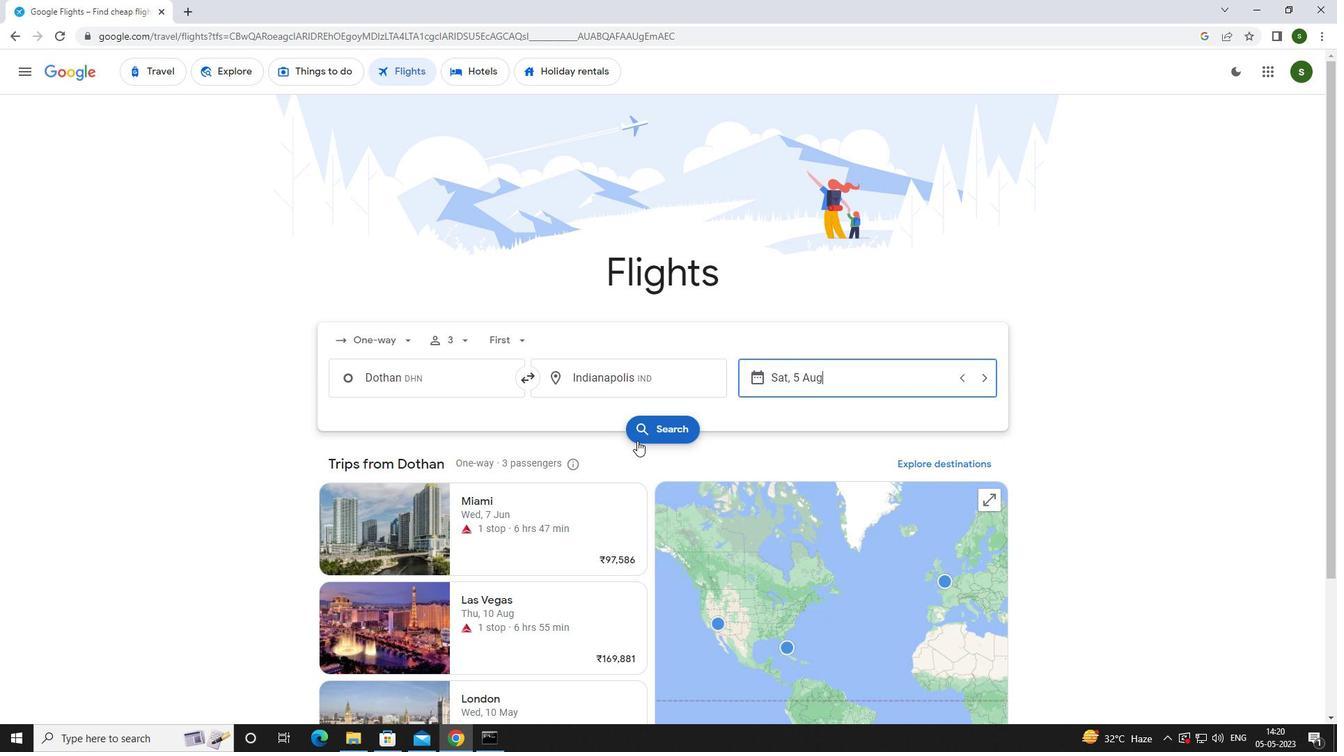 
Action: Mouse moved to (360, 200)
Screenshot: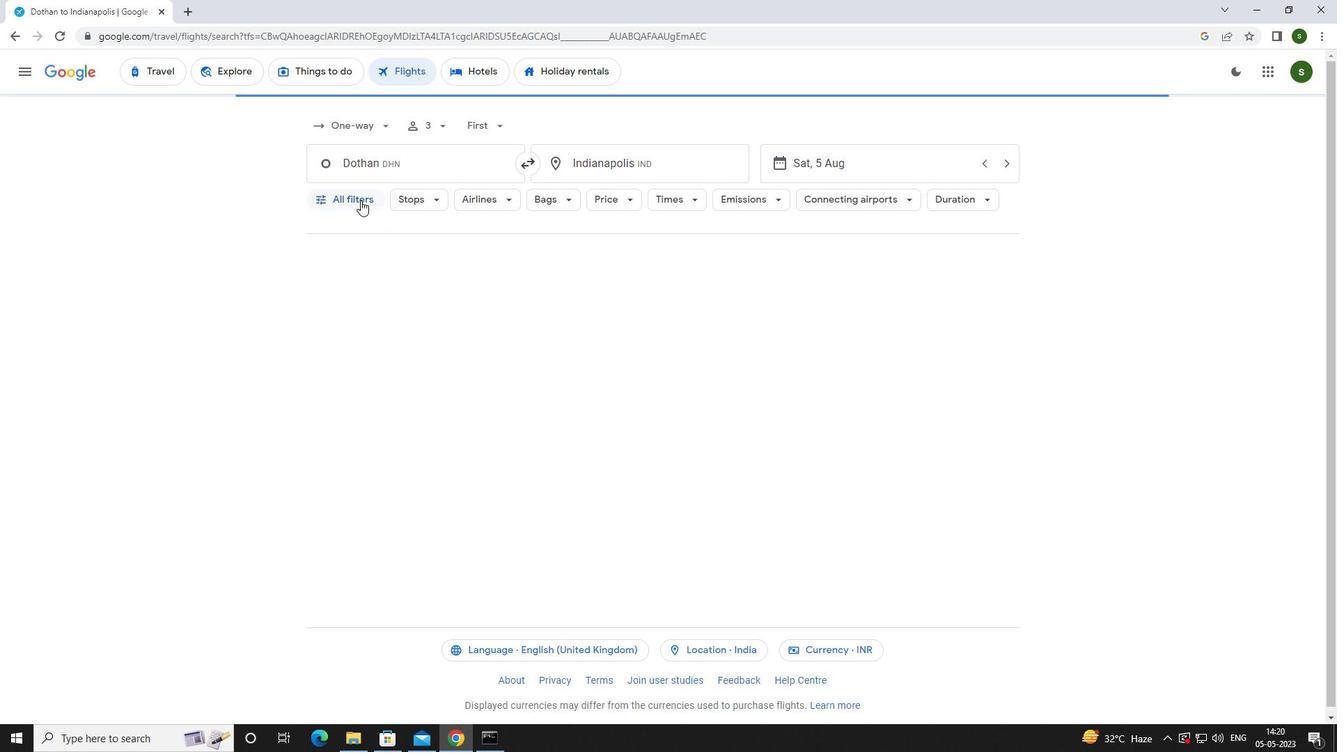 
Action: Mouse pressed left at (360, 200)
Screenshot: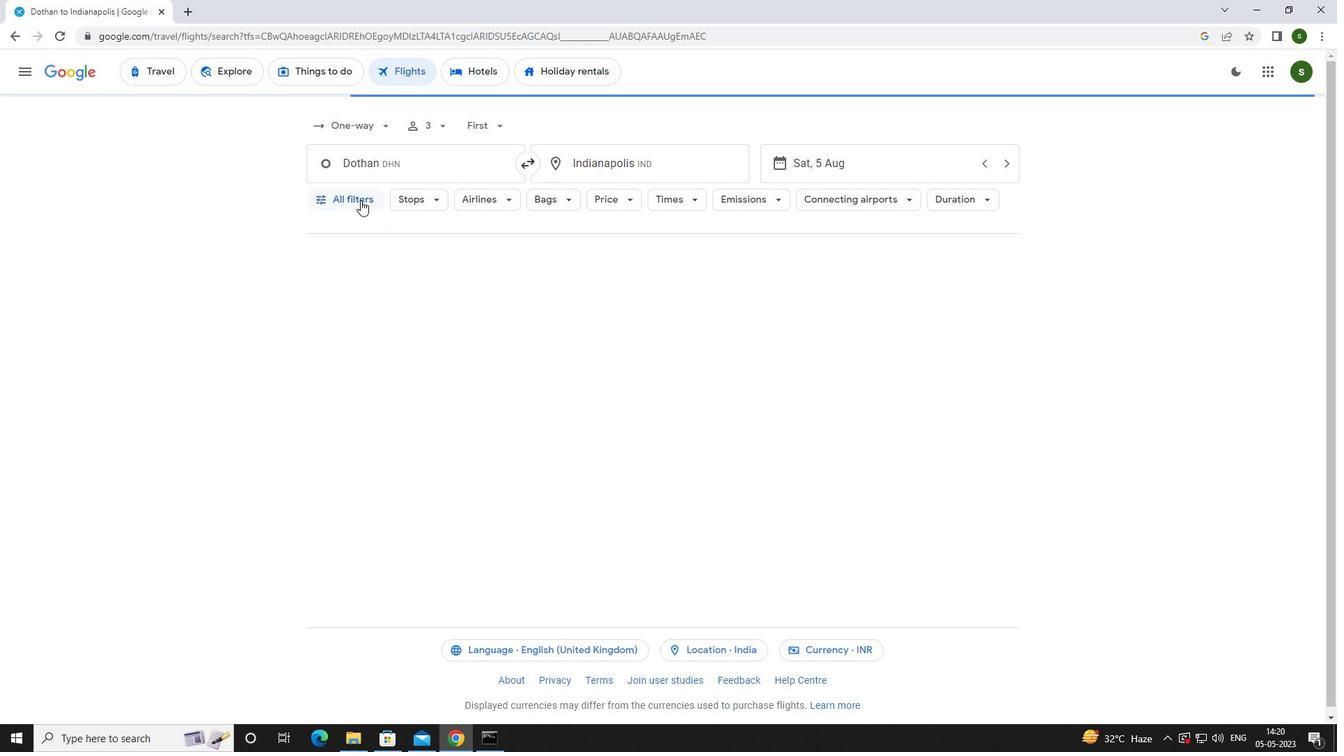 
Action: Mouse moved to (522, 500)
Screenshot: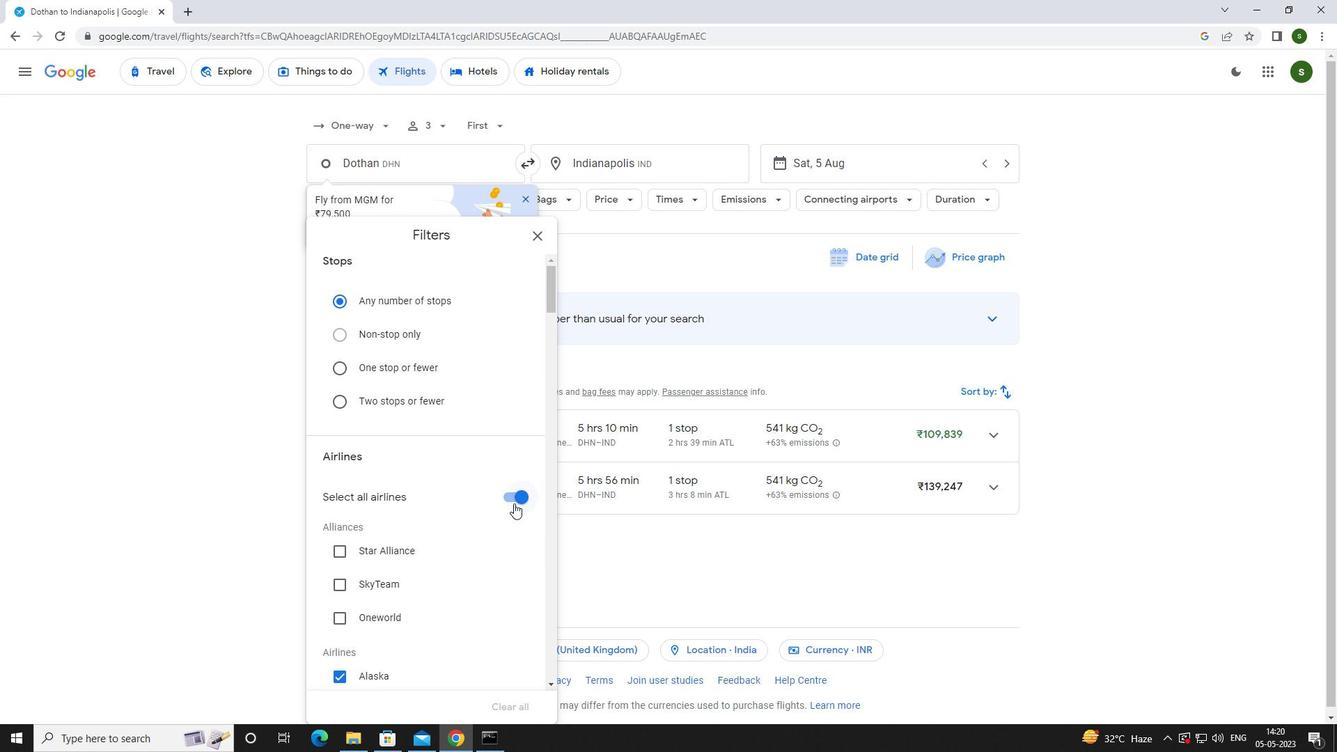 
Action: Mouse pressed left at (522, 500)
Screenshot: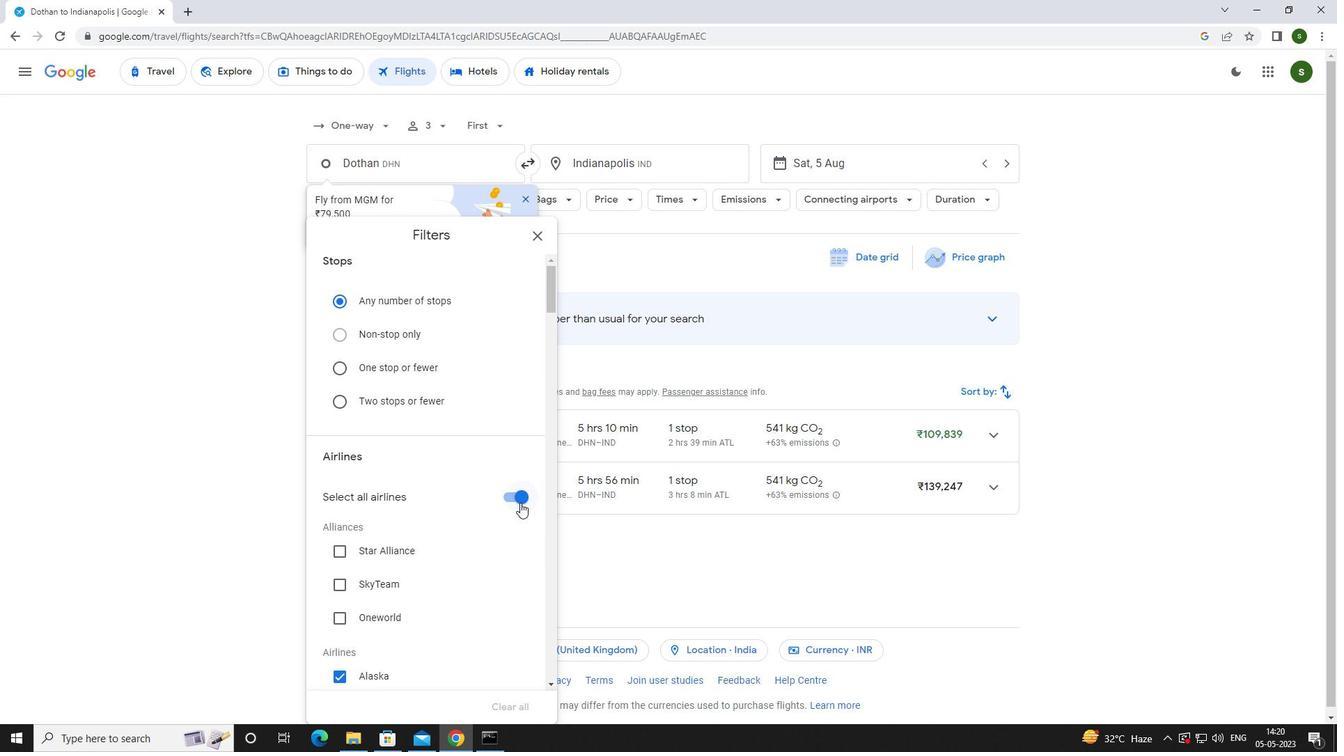 
Action: Mouse moved to (502, 479)
Screenshot: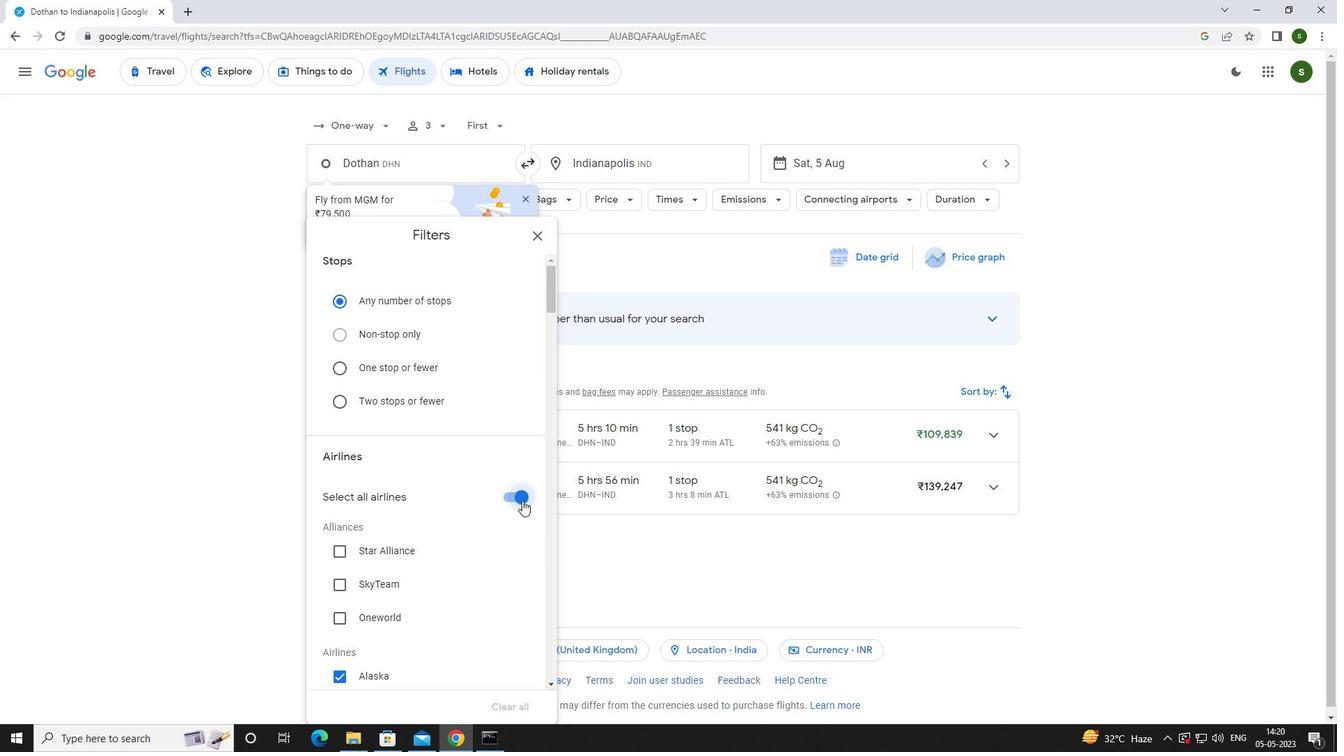 
Action: Mouse scrolled (502, 479) with delta (0, 0)
Screenshot: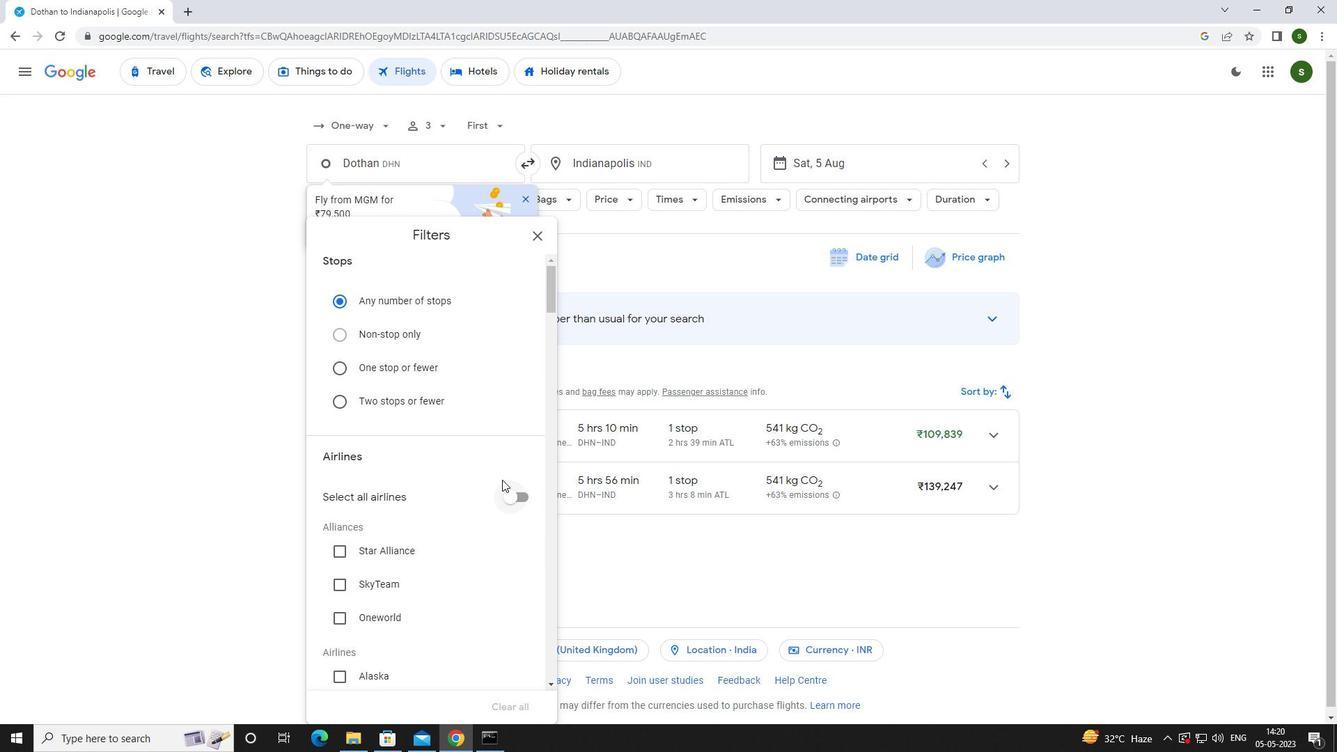 
Action: Mouse scrolled (502, 479) with delta (0, 0)
Screenshot: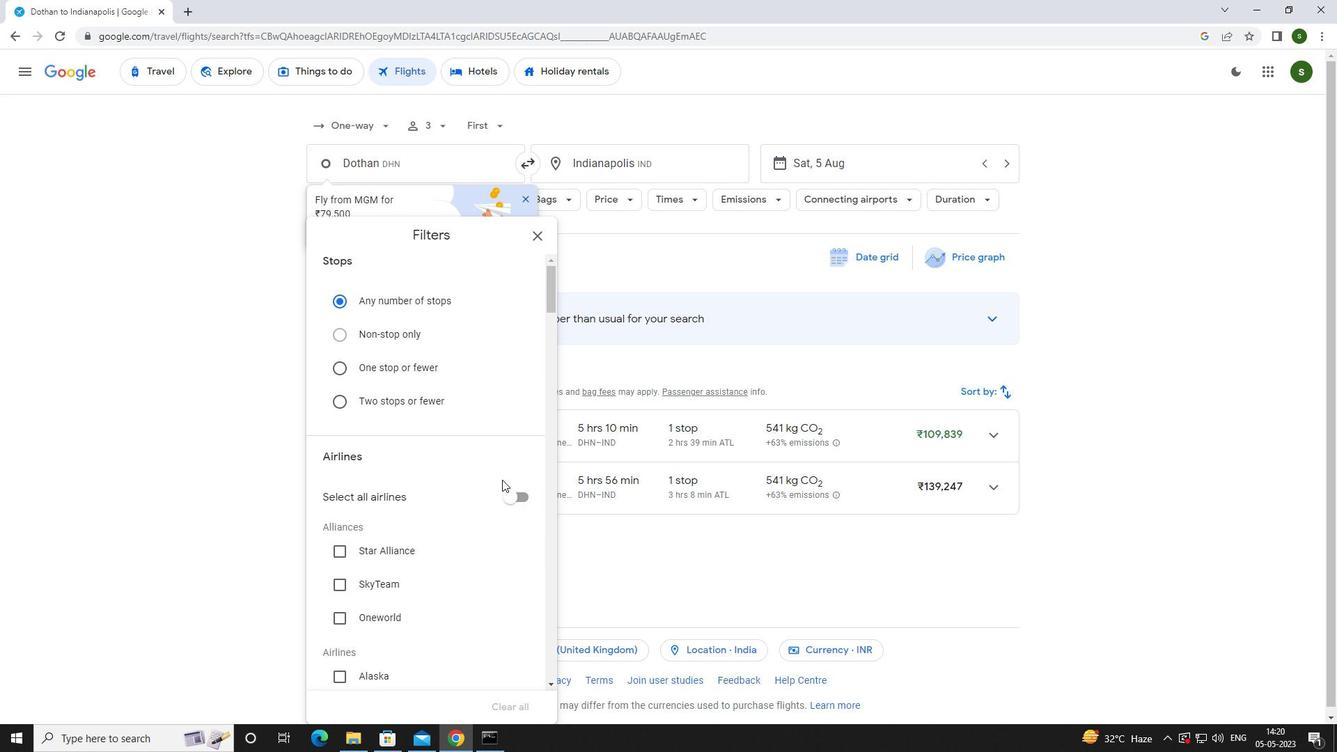 
Action: Mouse scrolled (502, 479) with delta (0, 0)
Screenshot: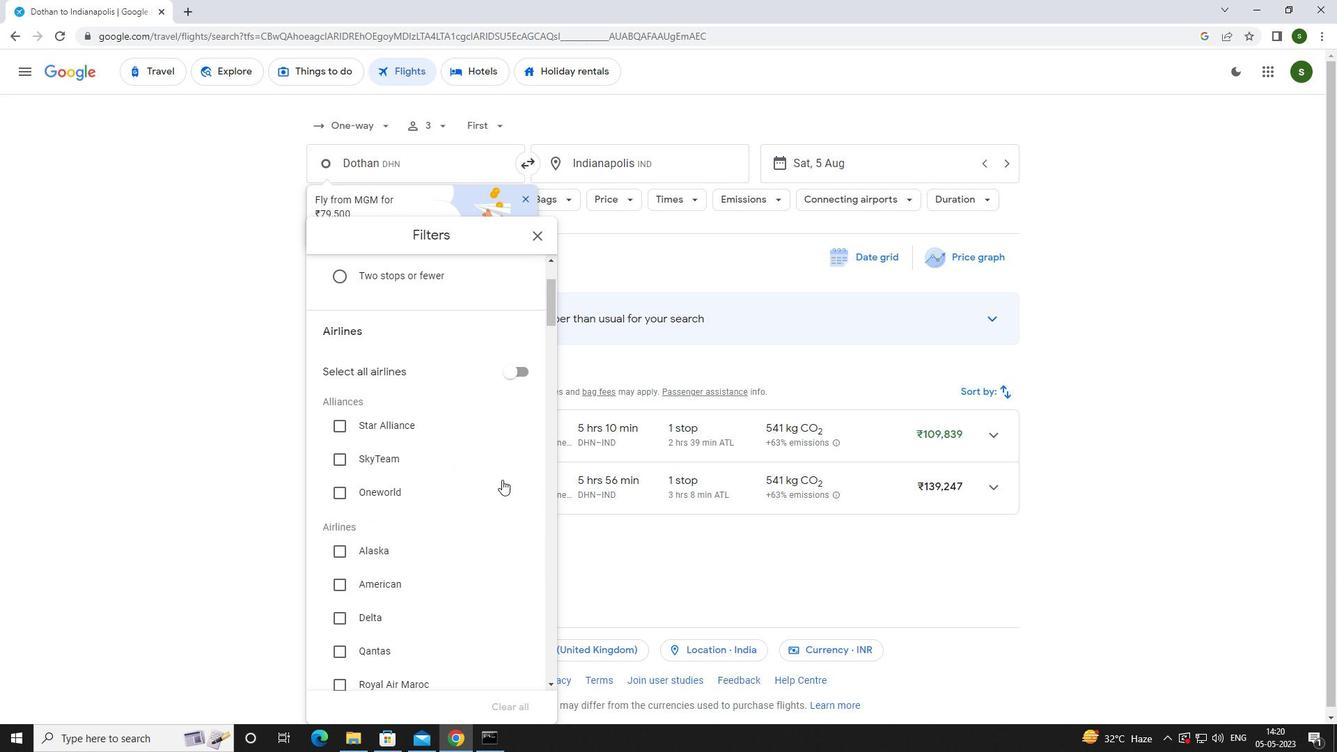 
Action: Mouse scrolled (502, 479) with delta (0, 0)
Screenshot: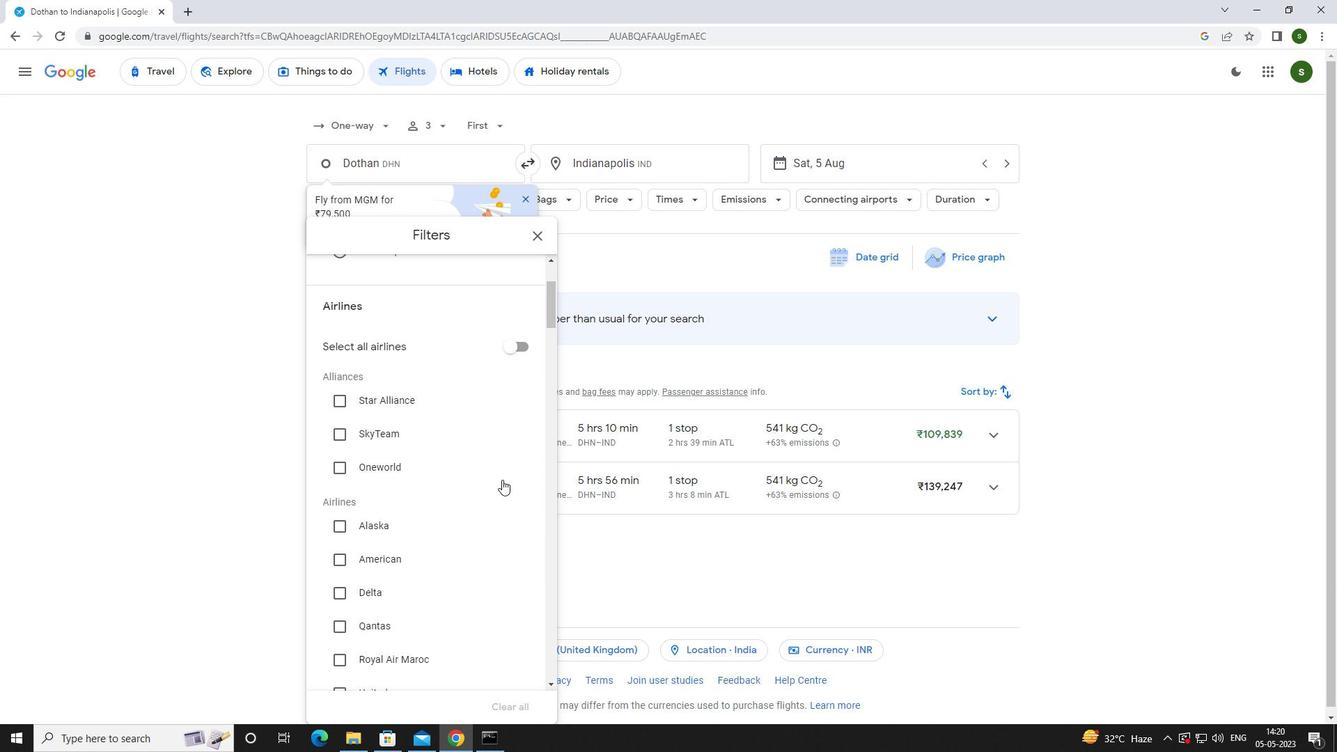
Action: Mouse scrolled (502, 479) with delta (0, 0)
Screenshot: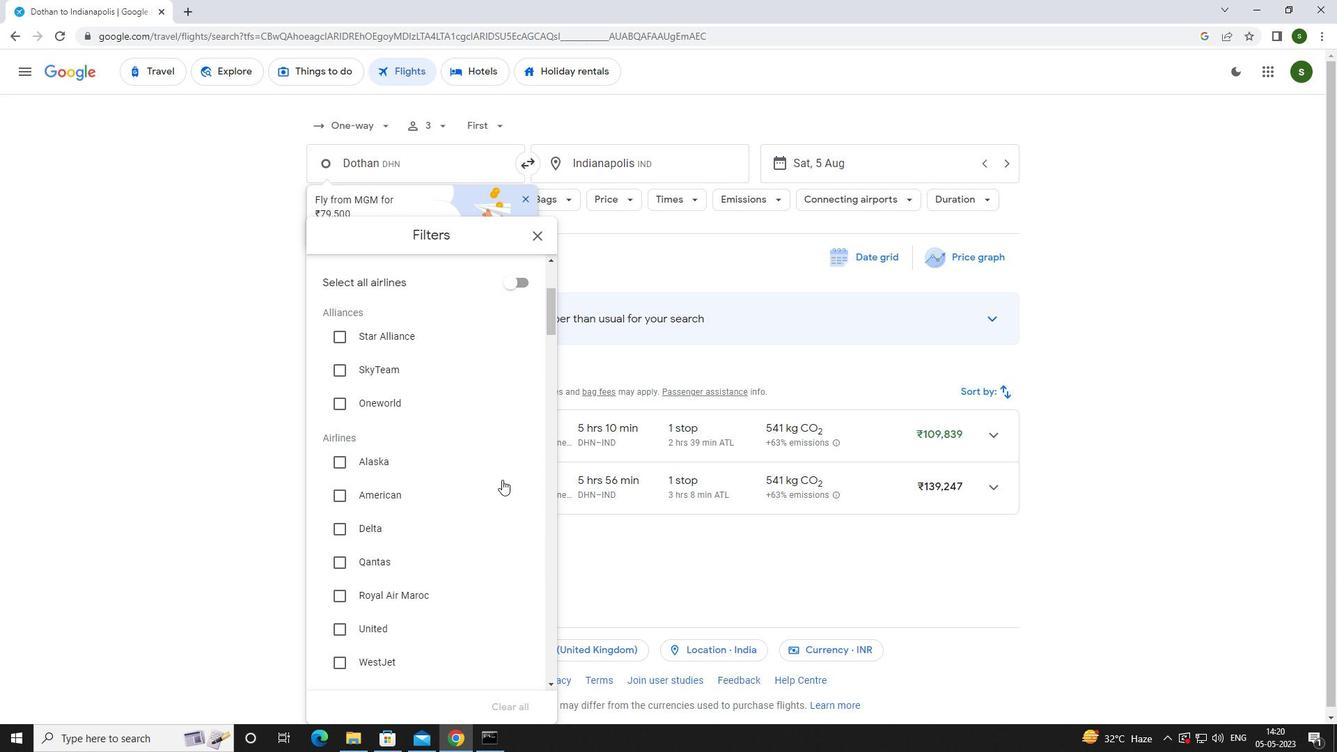 
Action: Mouse scrolled (502, 479) with delta (0, 0)
Screenshot: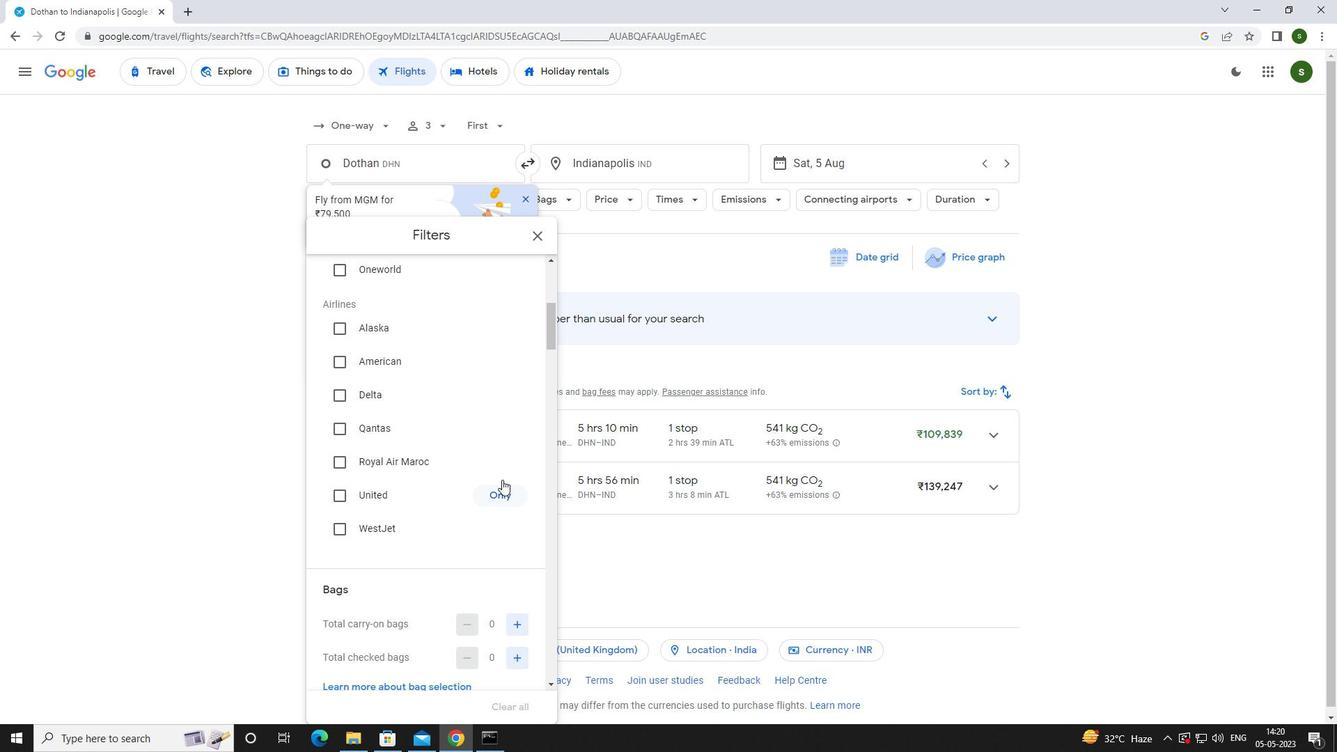 
Action: Mouse scrolled (502, 479) with delta (0, 0)
Screenshot: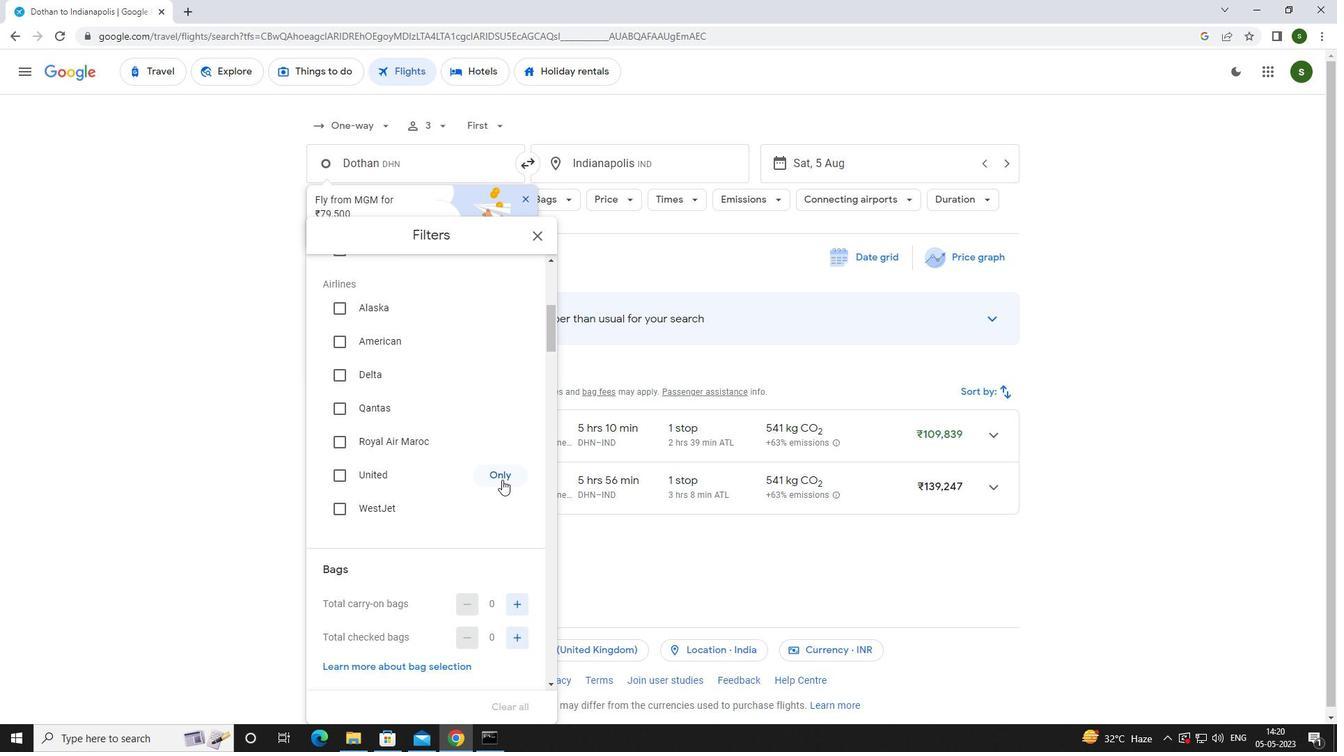 
Action: Mouse moved to (519, 519)
Screenshot: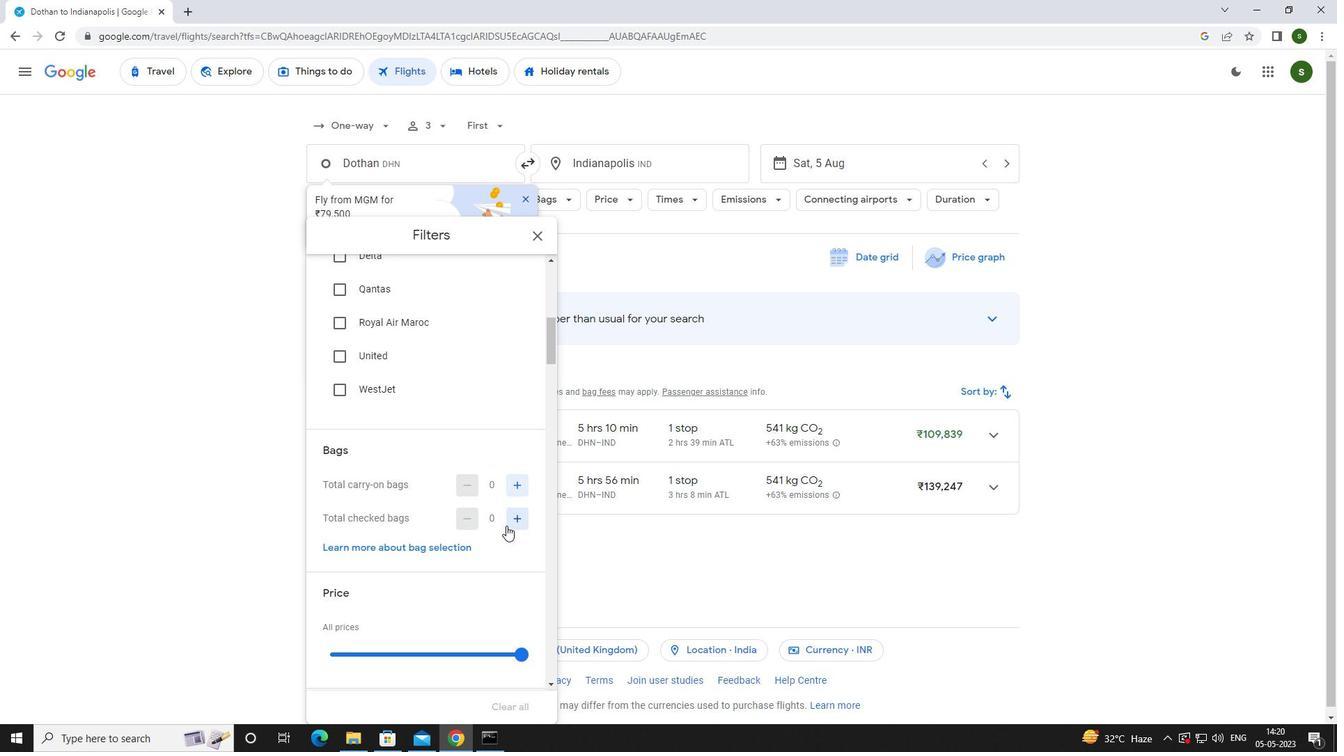 
Action: Mouse pressed left at (519, 519)
Screenshot: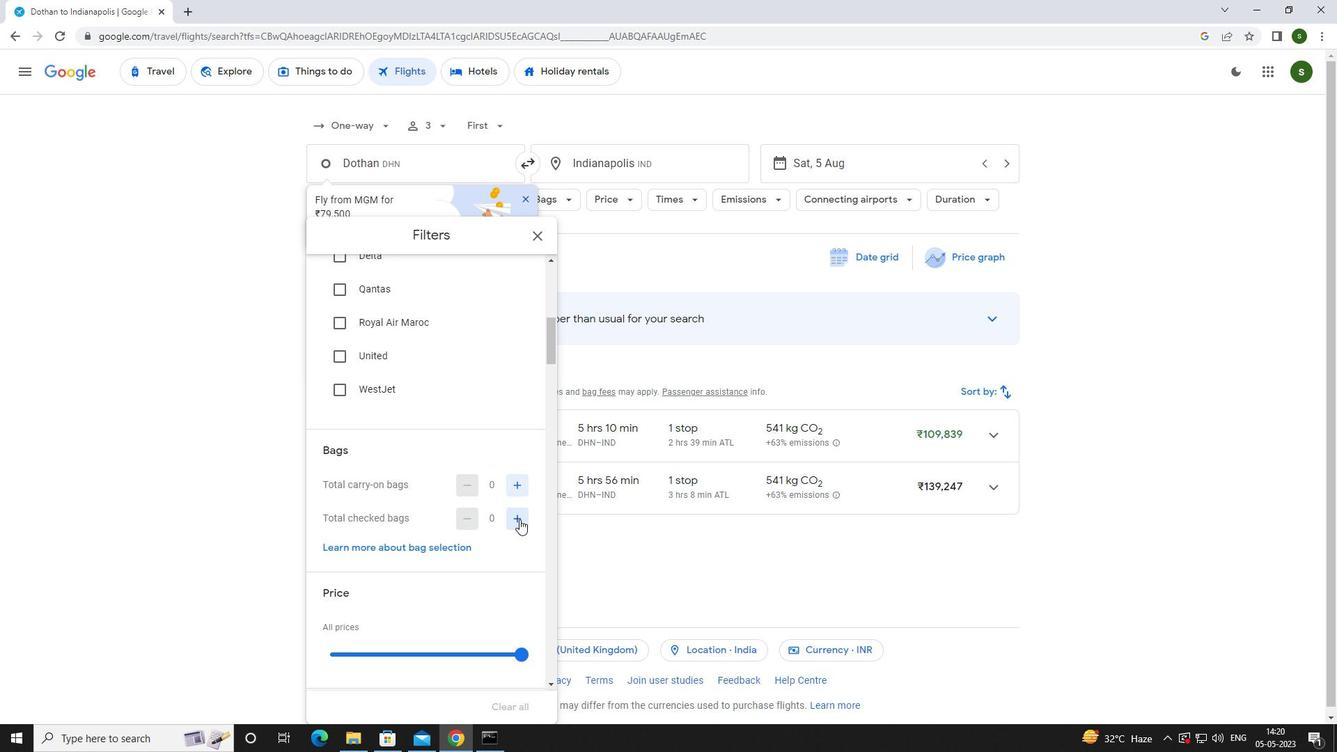 
Action: Mouse pressed left at (519, 519)
Screenshot: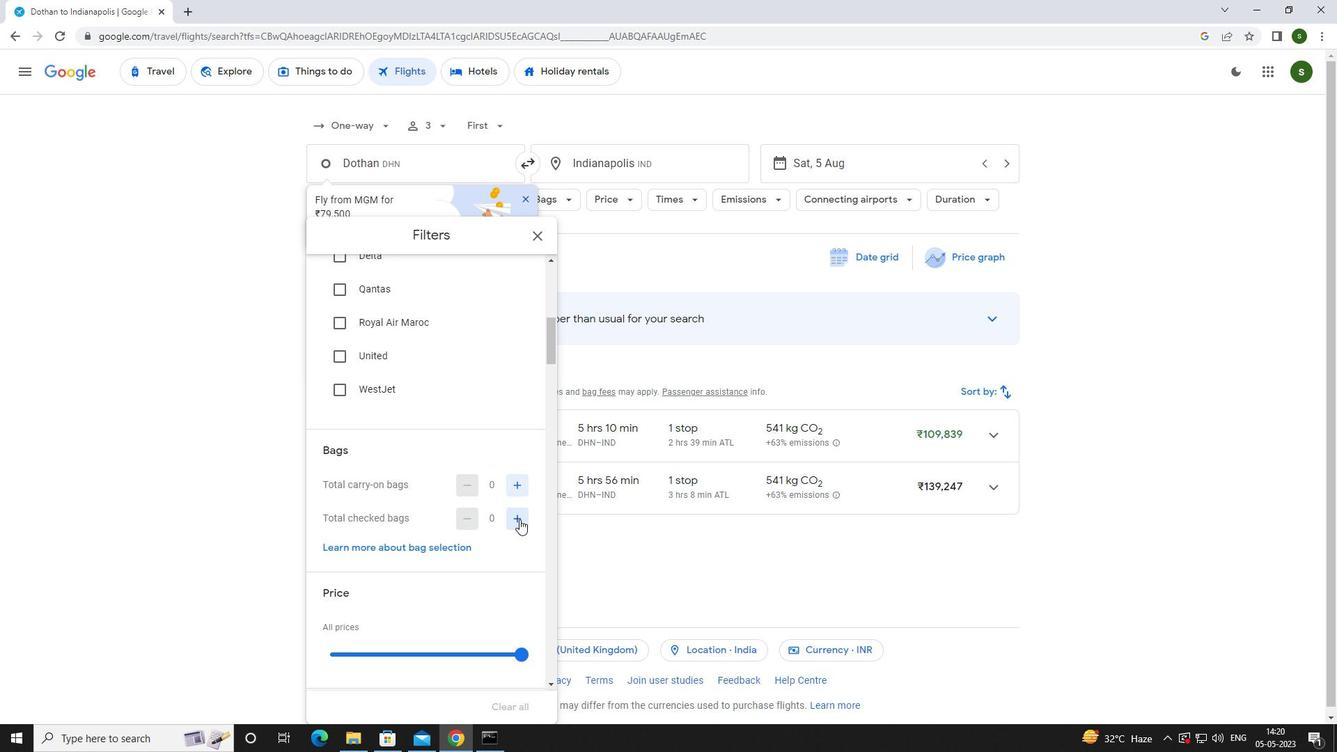 
Action: Mouse pressed left at (519, 519)
Screenshot: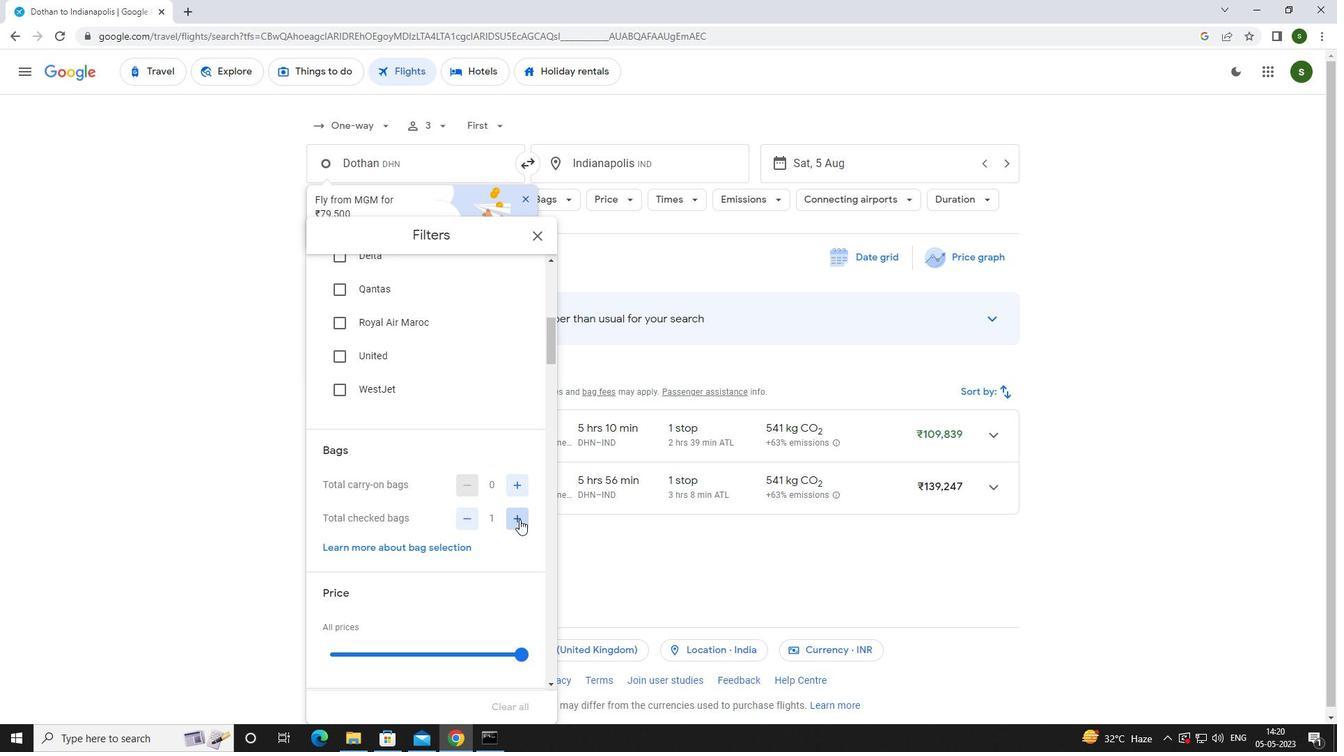 
Action: Mouse pressed left at (519, 519)
Screenshot: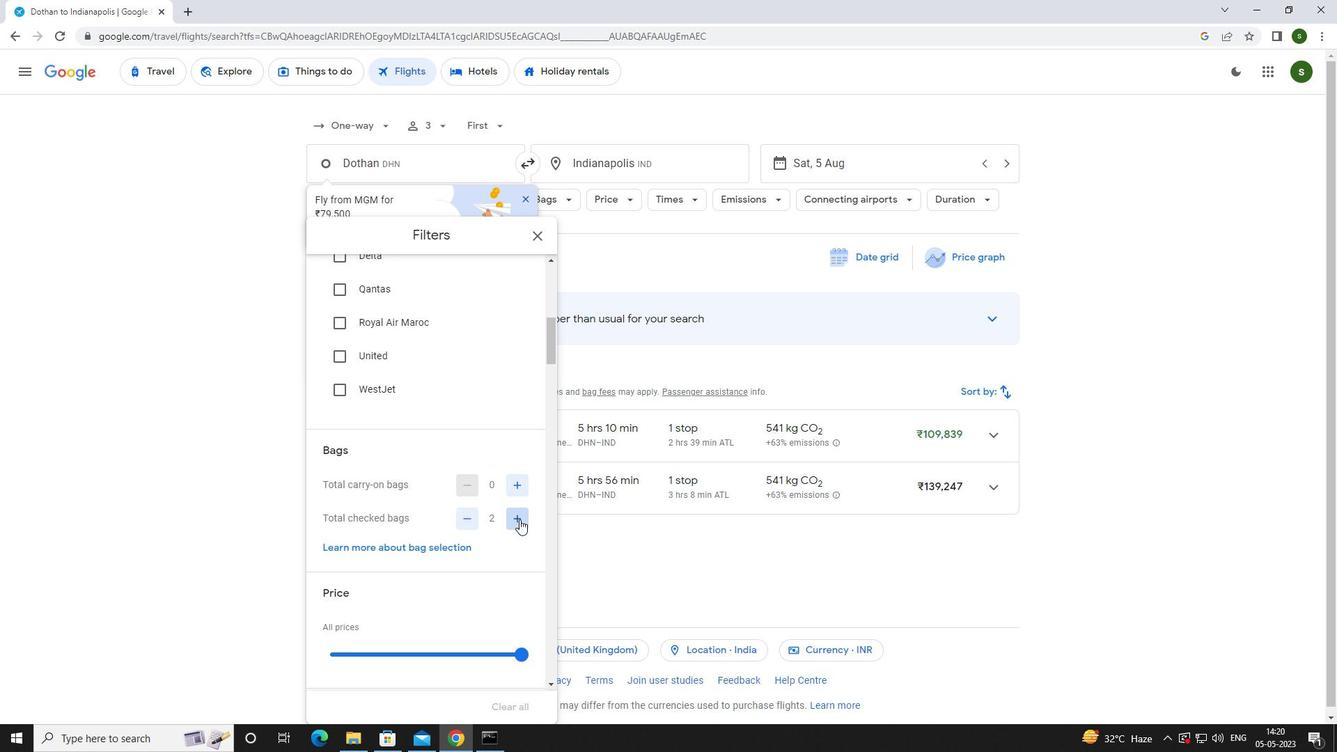 
Action: Mouse pressed left at (519, 519)
Screenshot: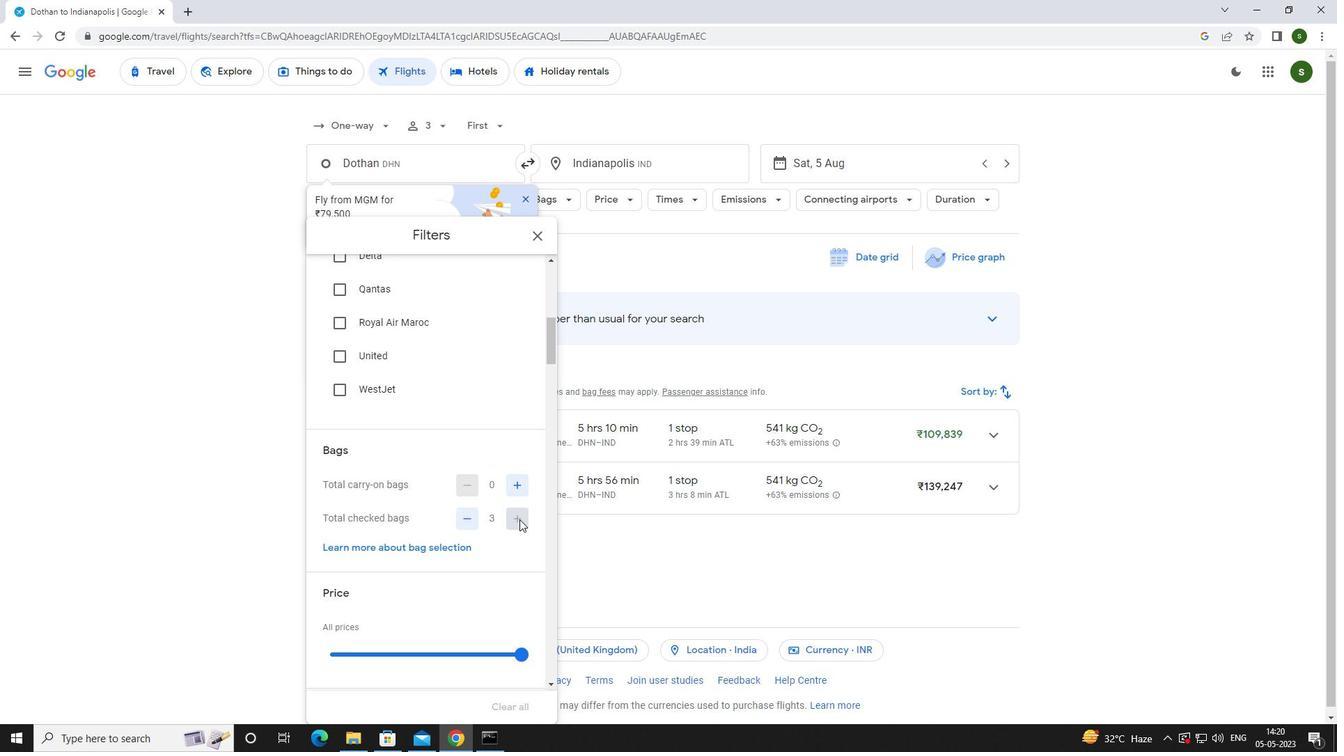 
Action: Mouse pressed left at (519, 519)
Screenshot: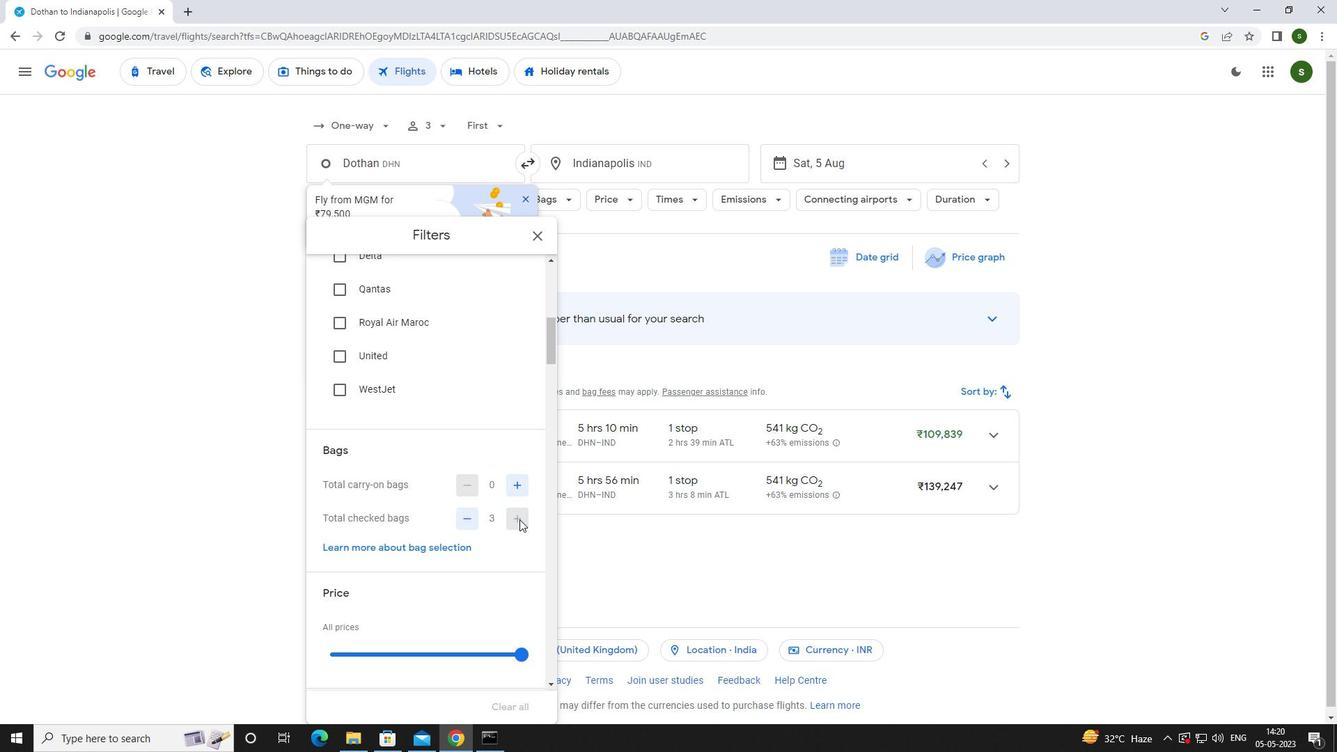 
Action: Mouse scrolled (519, 518) with delta (0, 0)
Screenshot: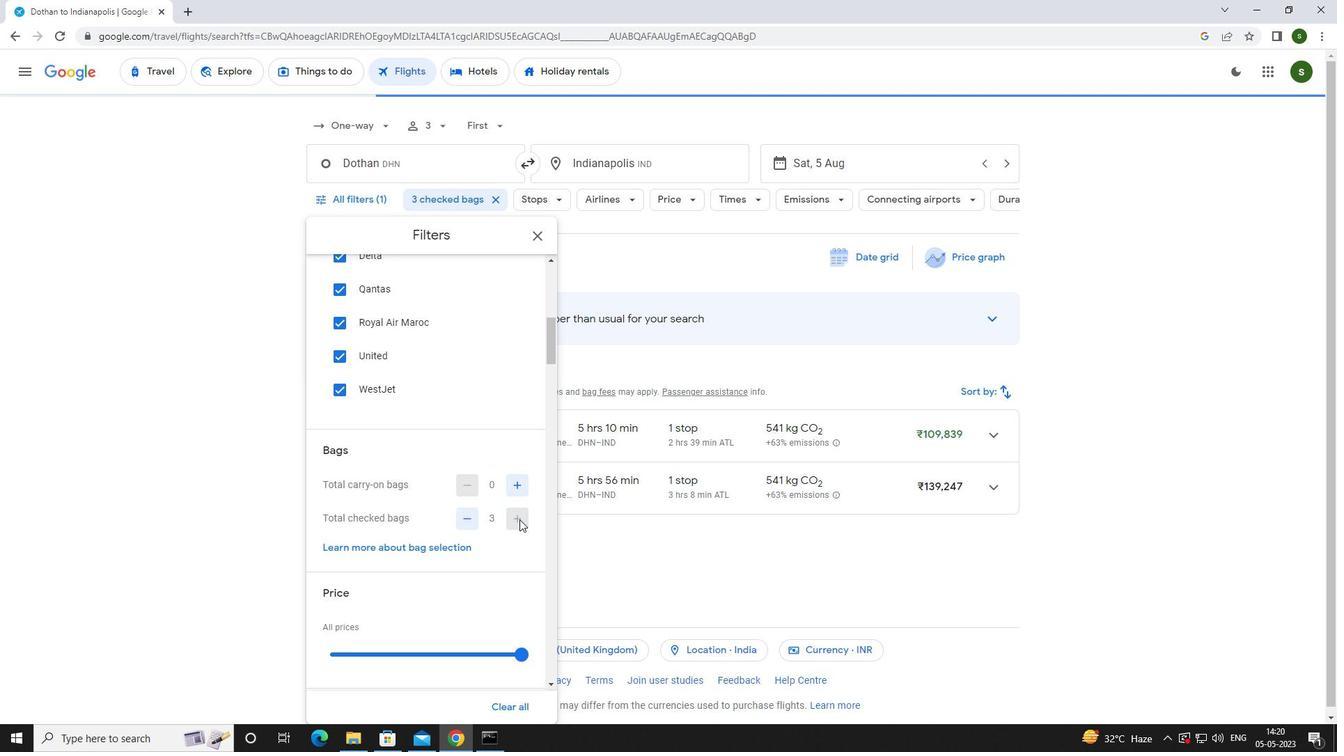 
Action: Mouse scrolled (519, 518) with delta (0, 0)
Screenshot: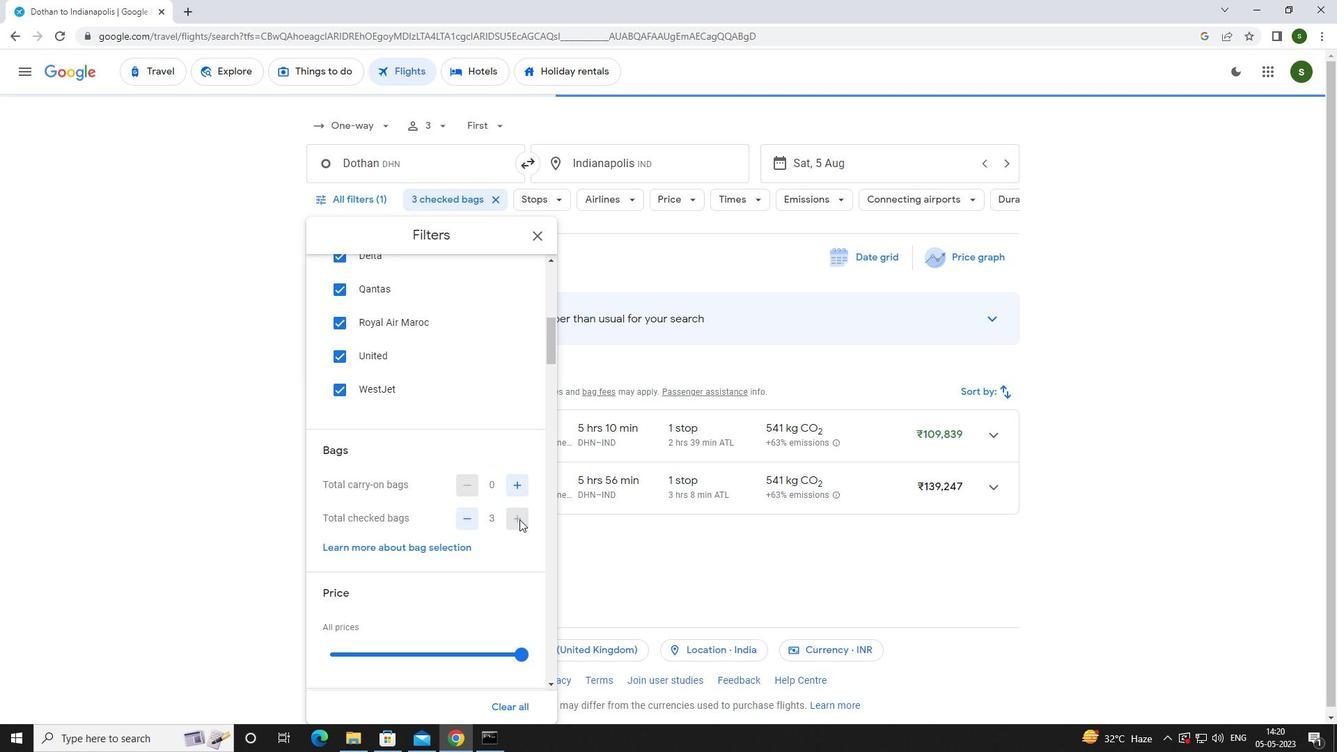 
Action: Mouse moved to (511, 533)
Screenshot: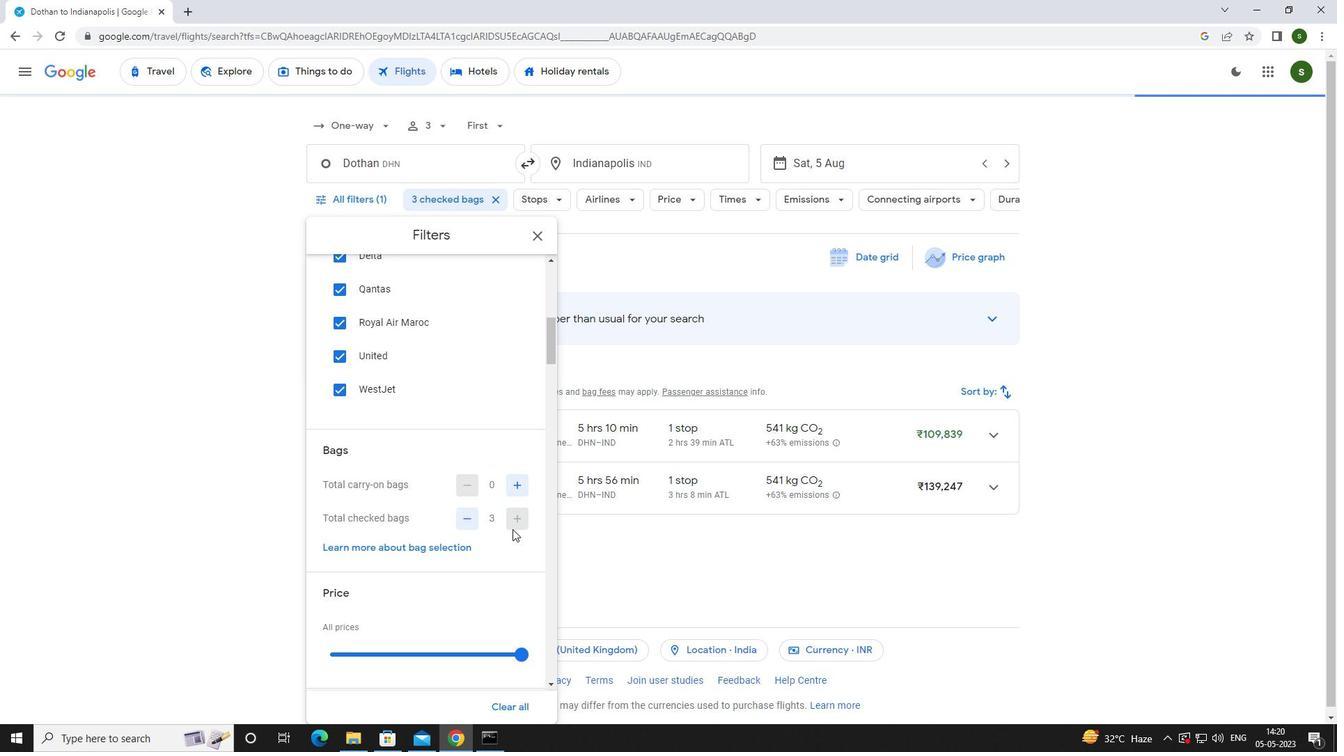 
Action: Mouse scrolled (511, 532) with delta (0, 0)
Screenshot: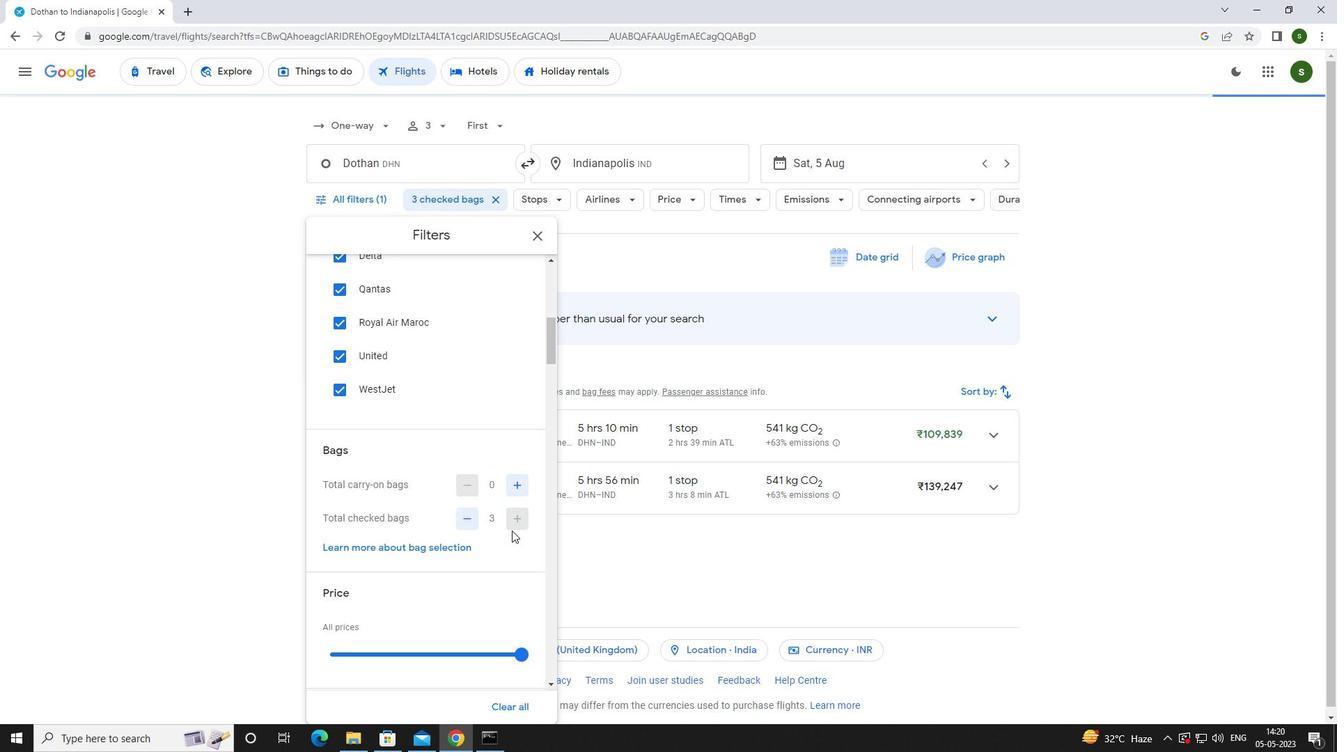 
Action: Mouse scrolled (511, 532) with delta (0, 0)
Screenshot: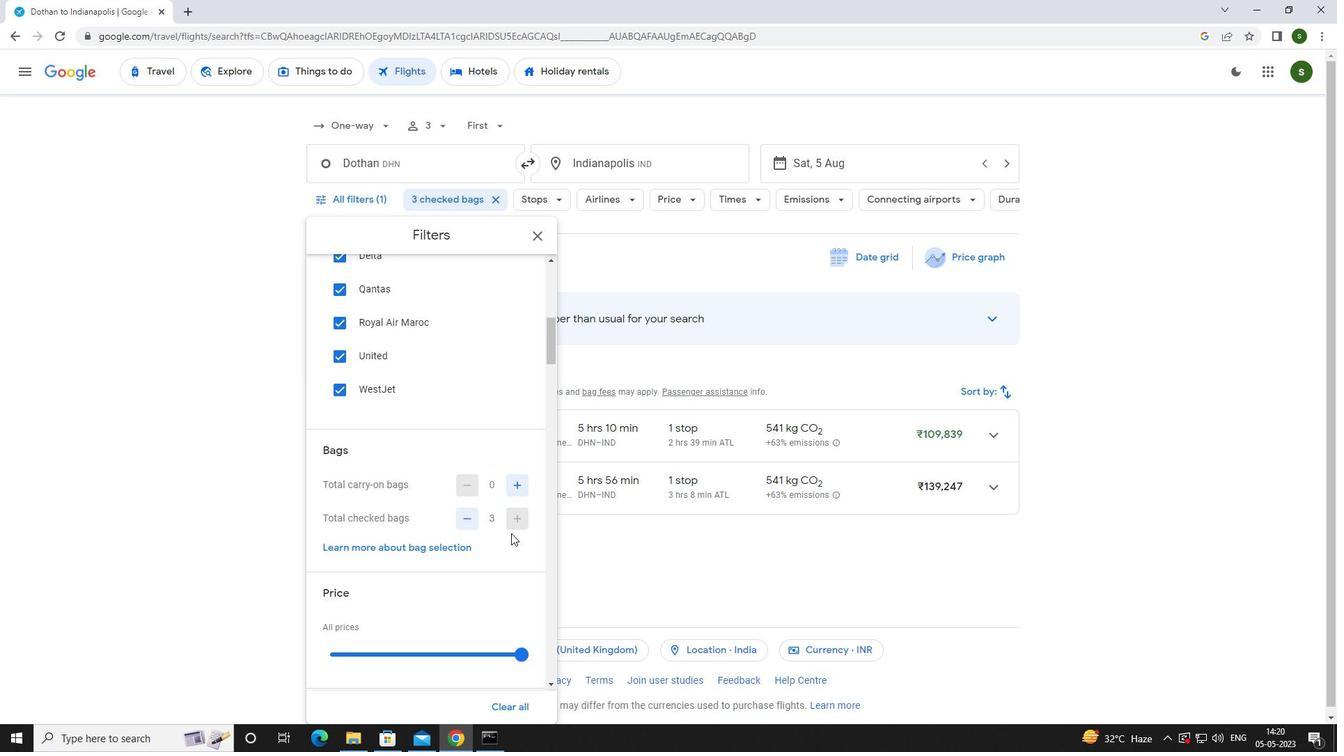 
Action: Mouse moved to (486, 512)
Screenshot: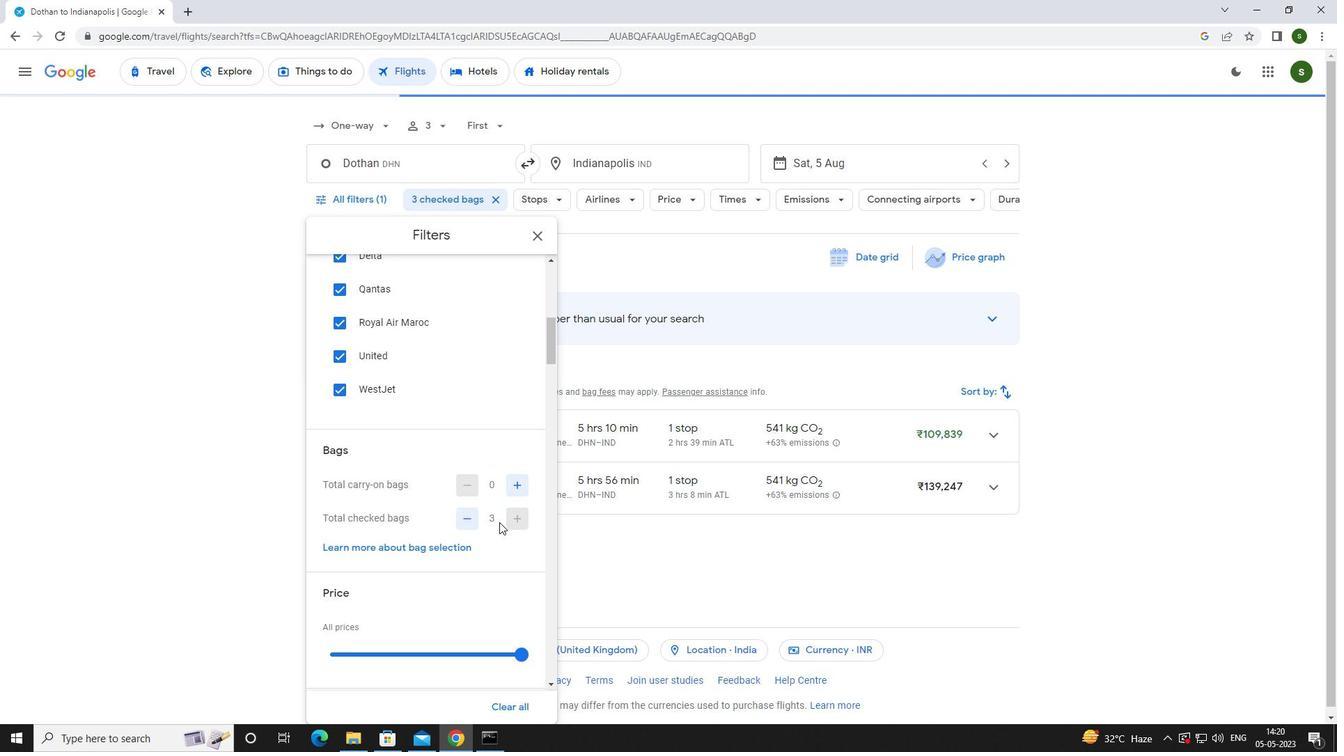 
Action: Mouse scrolled (486, 511) with delta (0, 0)
Screenshot: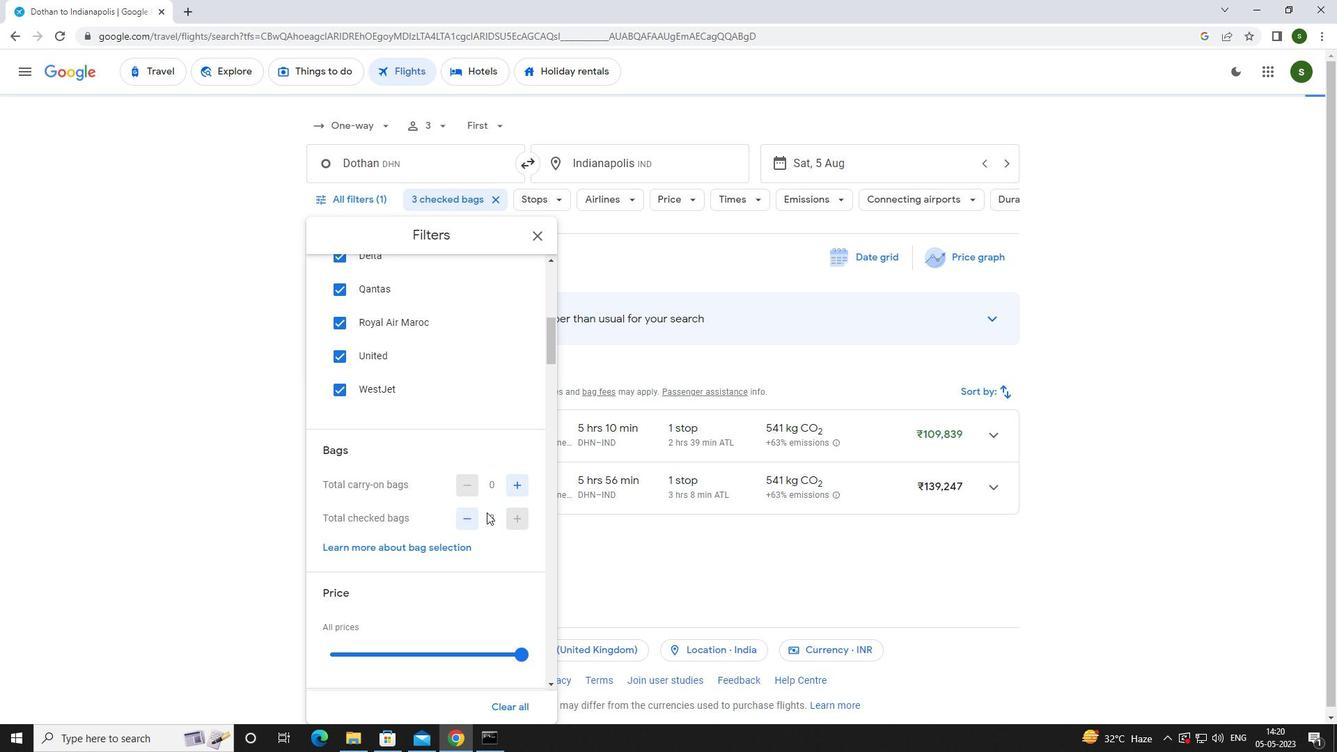 
Action: Mouse scrolled (486, 511) with delta (0, 0)
Screenshot: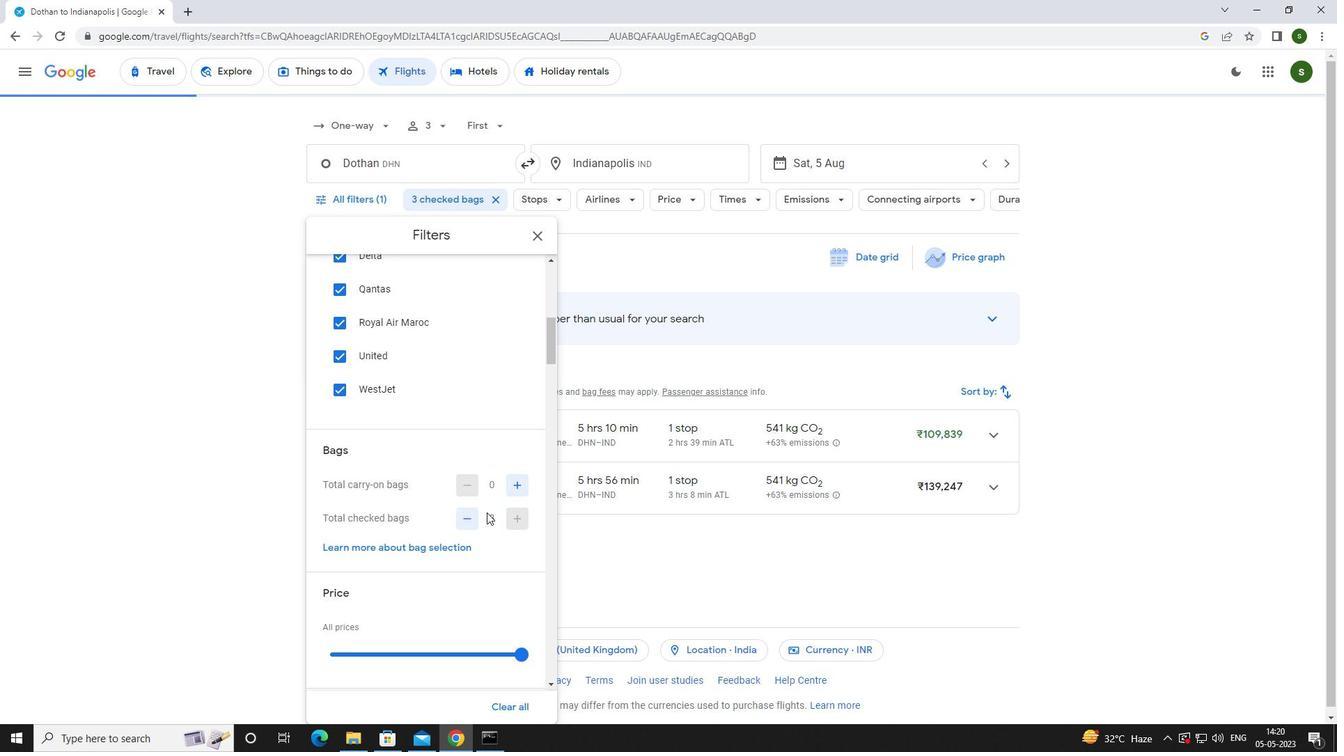 
Action: Mouse moved to (507, 407)
Screenshot: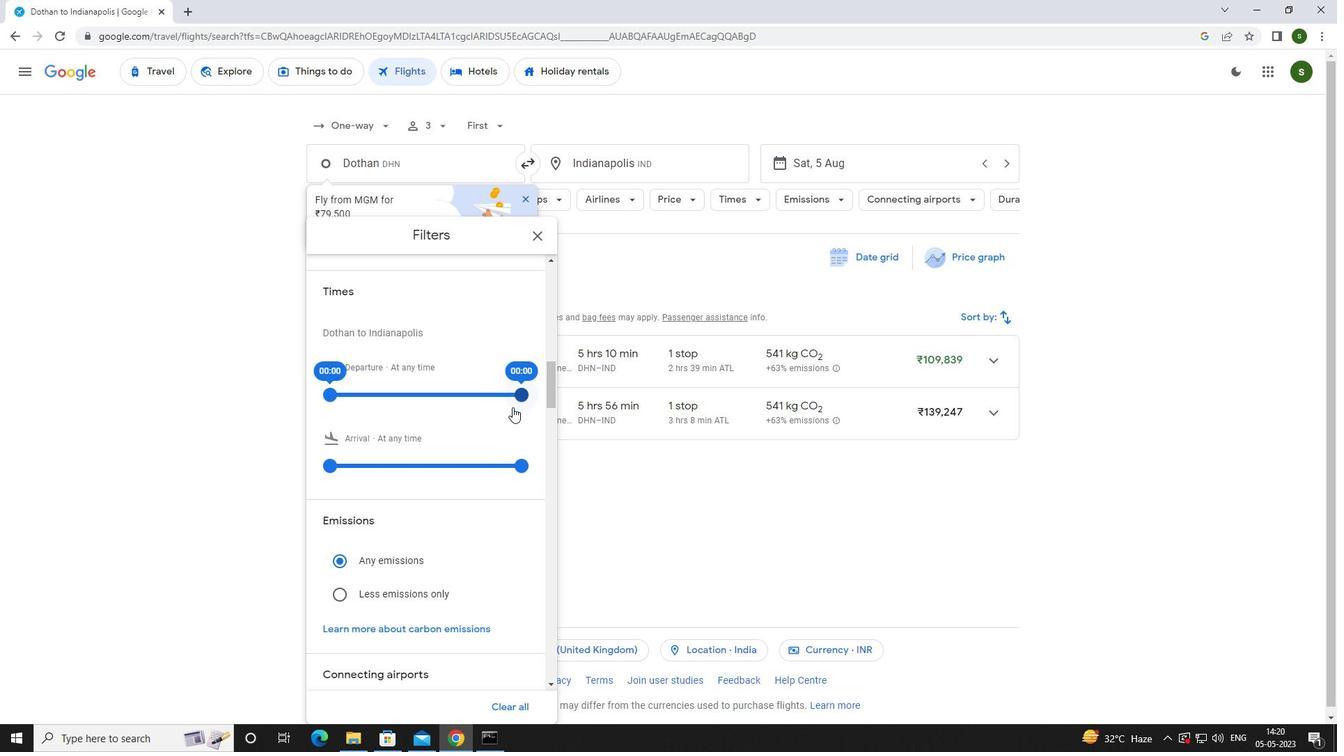
Action: Mouse scrolled (507, 408) with delta (0, 0)
Screenshot: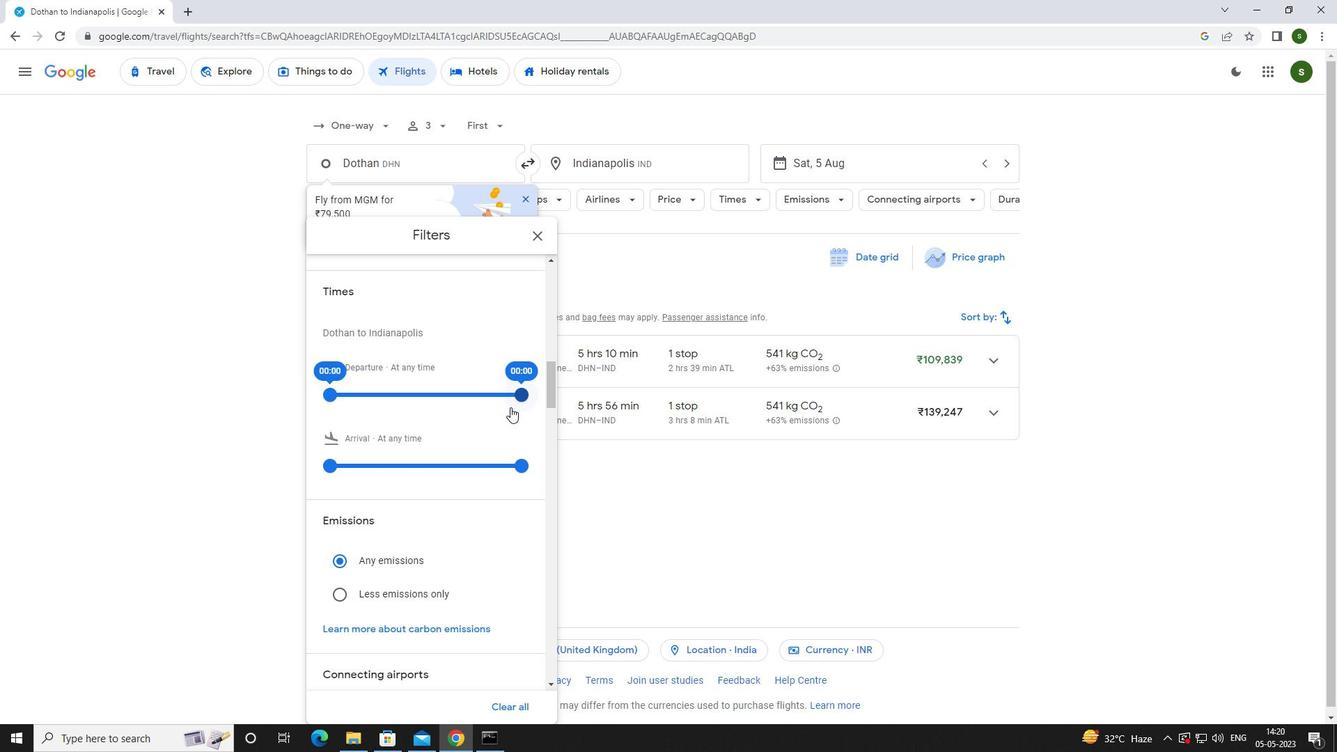 
Action: Mouse scrolled (507, 408) with delta (0, 0)
Screenshot: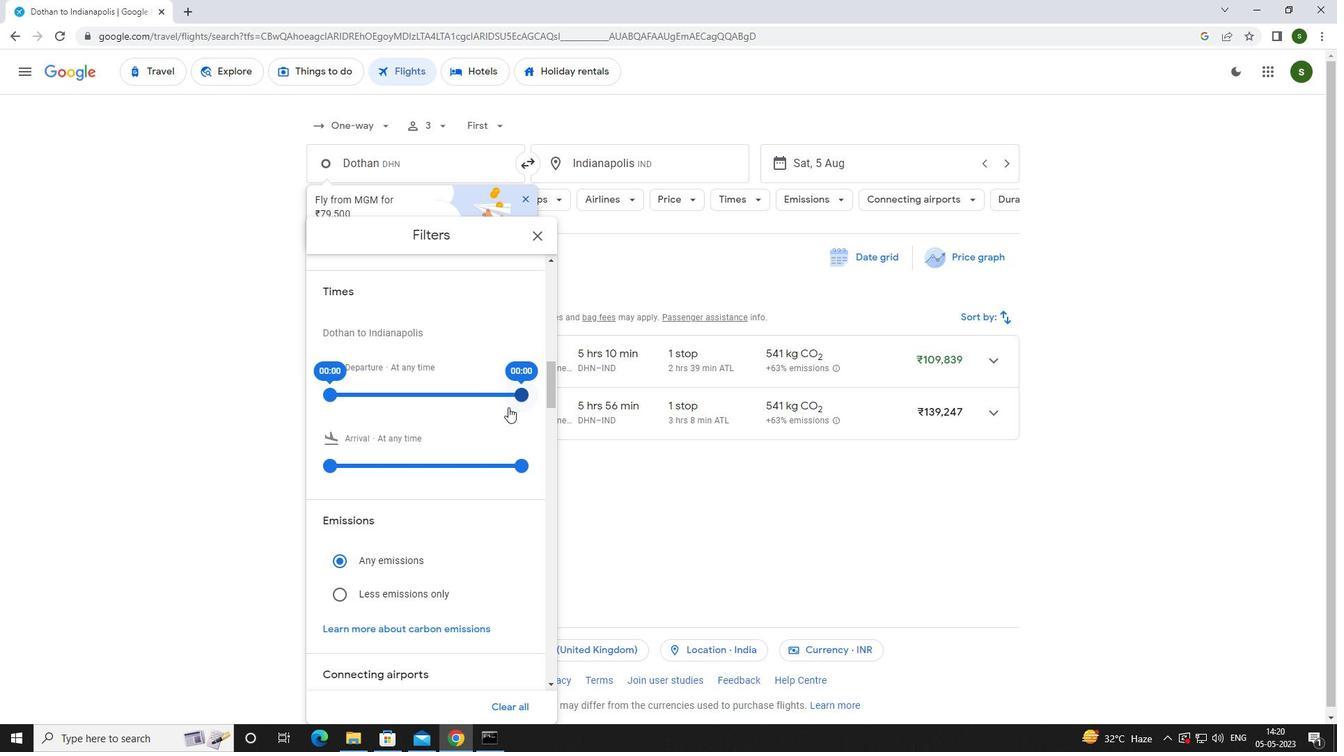 
Action: Mouse moved to (525, 372)
Screenshot: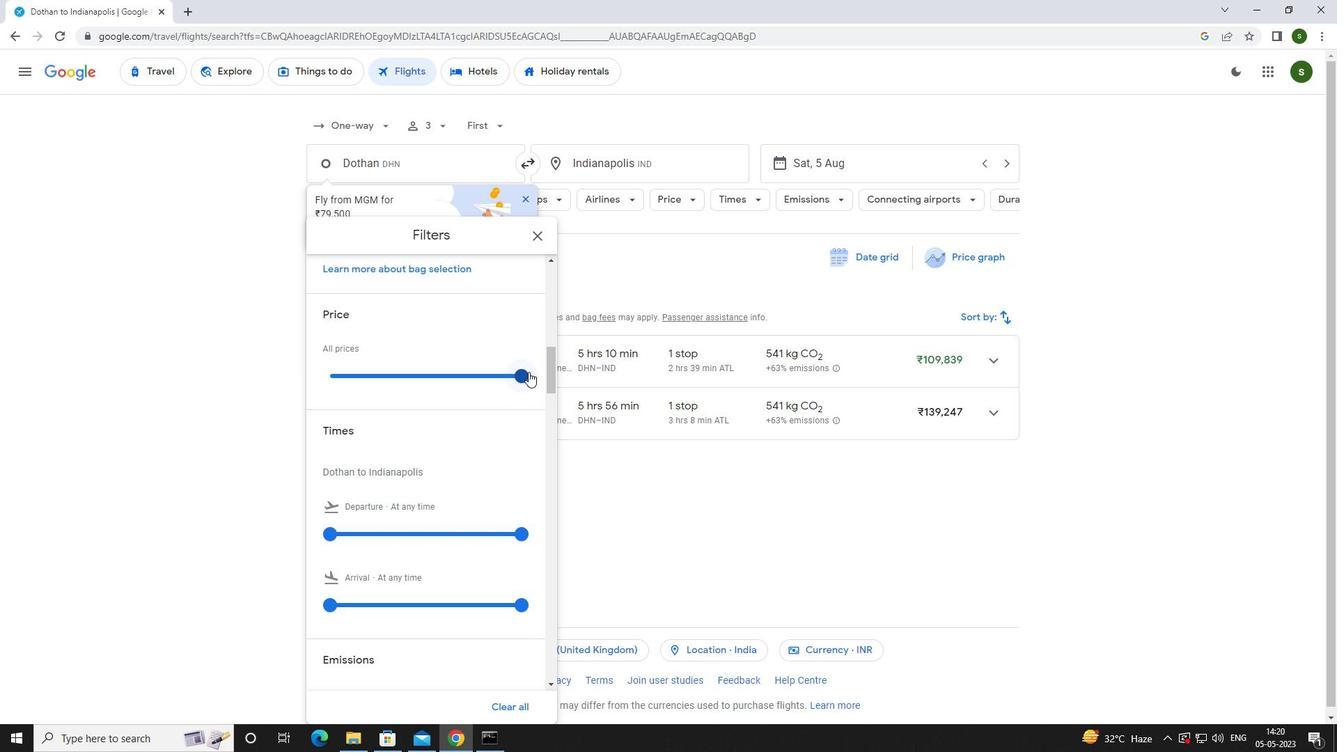 
Action: Mouse pressed left at (525, 372)
Screenshot: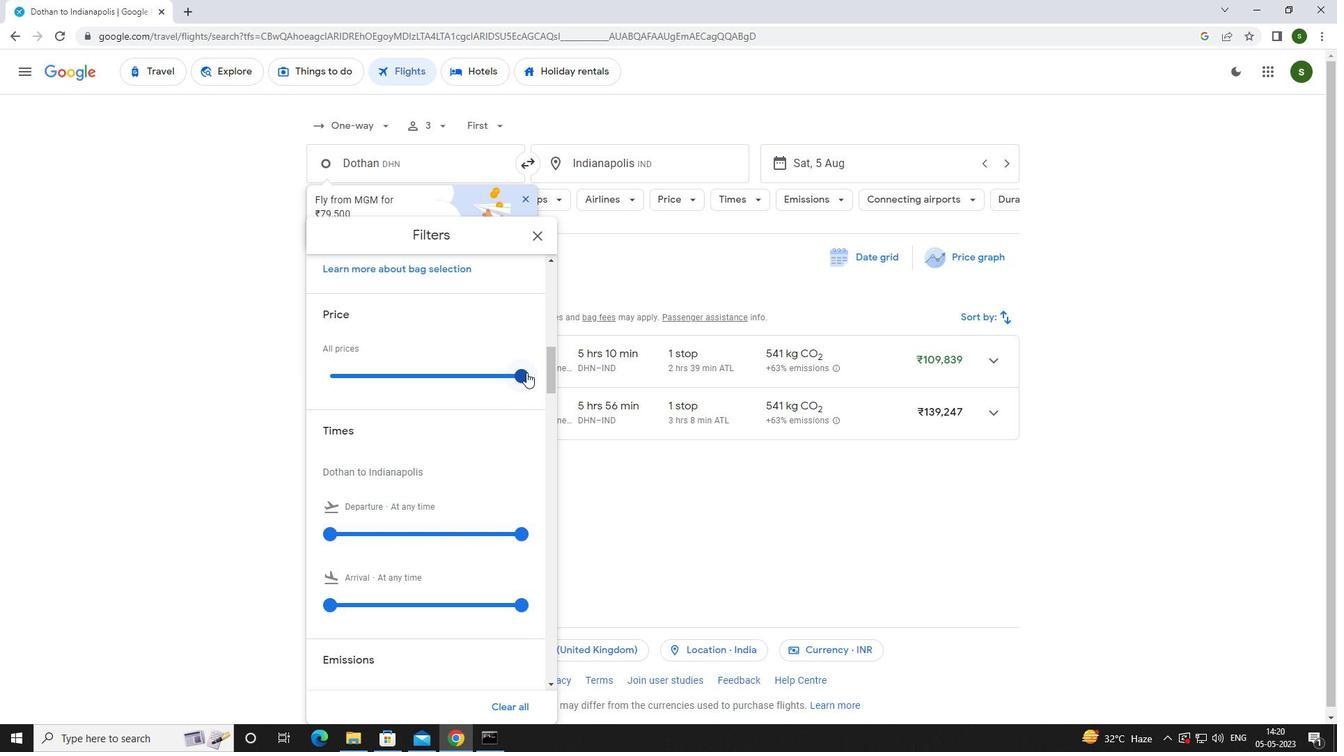 
Action: Mouse moved to (367, 413)
Screenshot: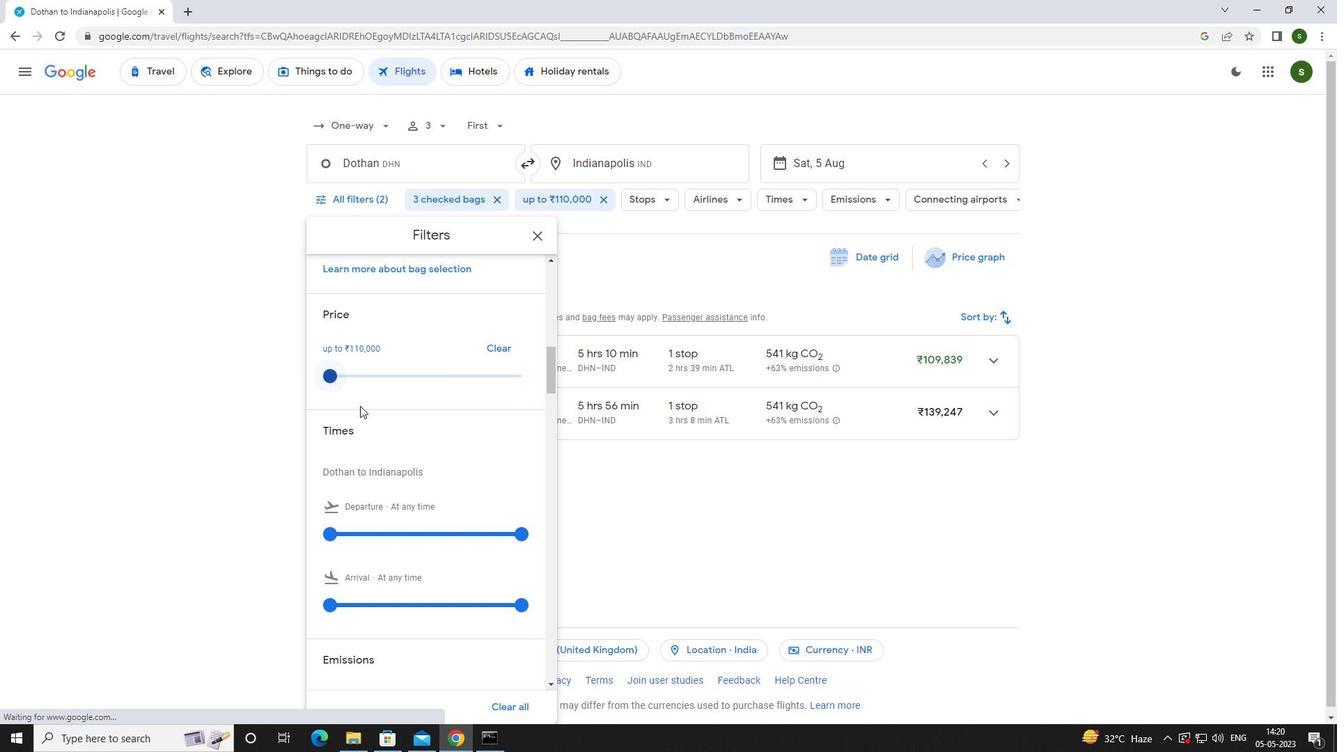 
Action: Mouse scrolled (367, 412) with delta (0, 0)
Screenshot: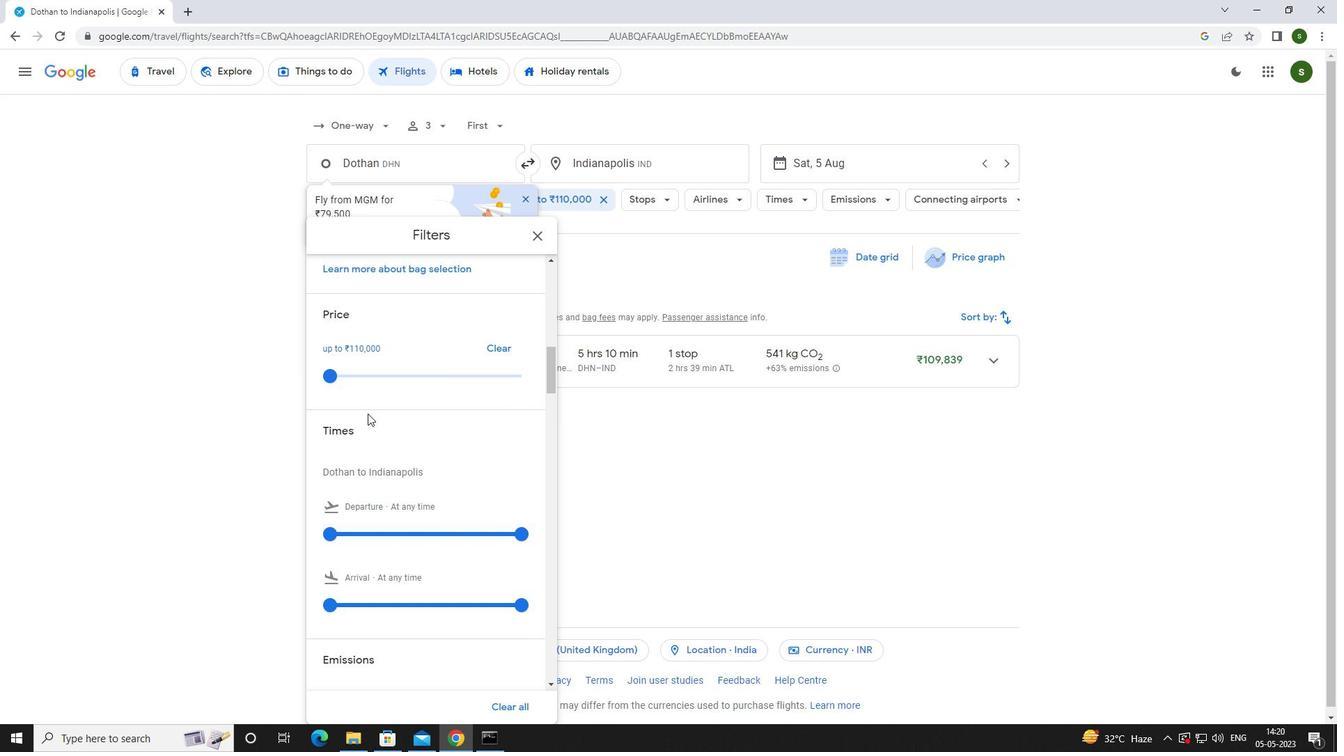 
Action: Mouse moved to (334, 467)
Screenshot: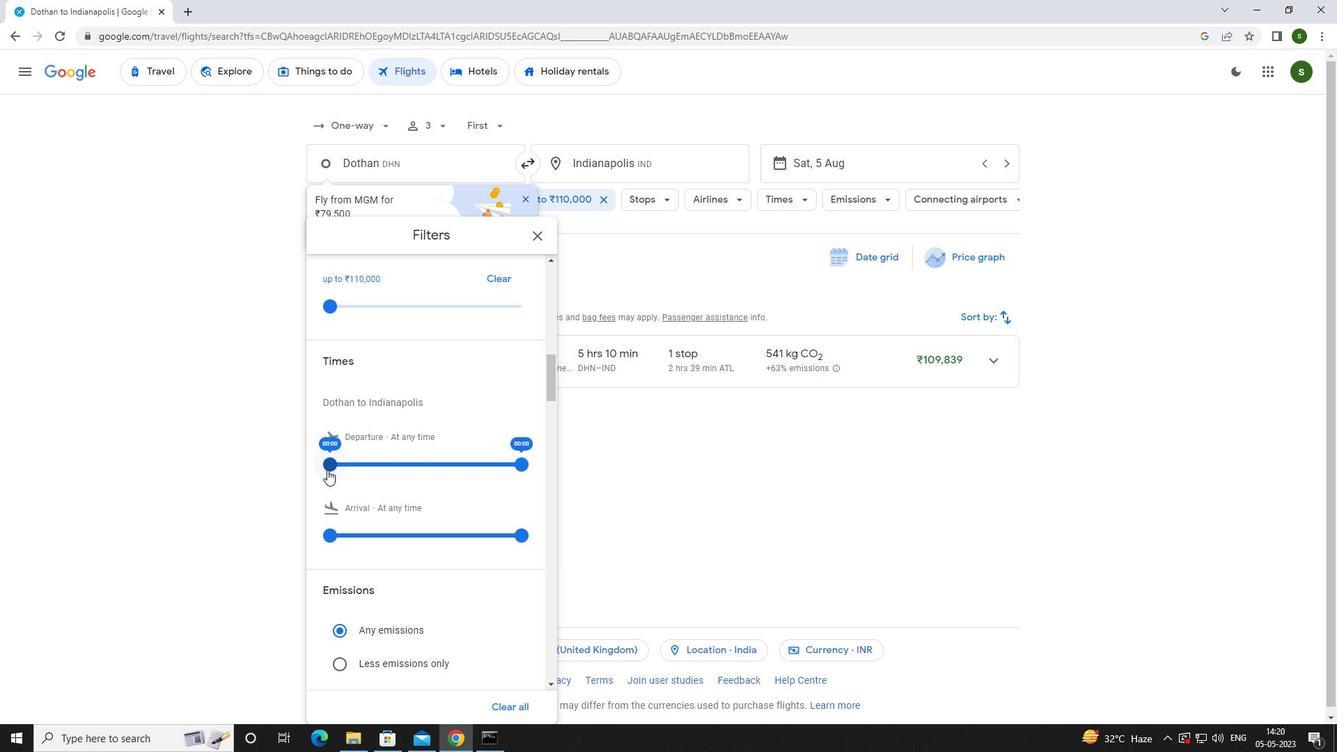 
Action: Mouse pressed left at (334, 467)
Screenshot: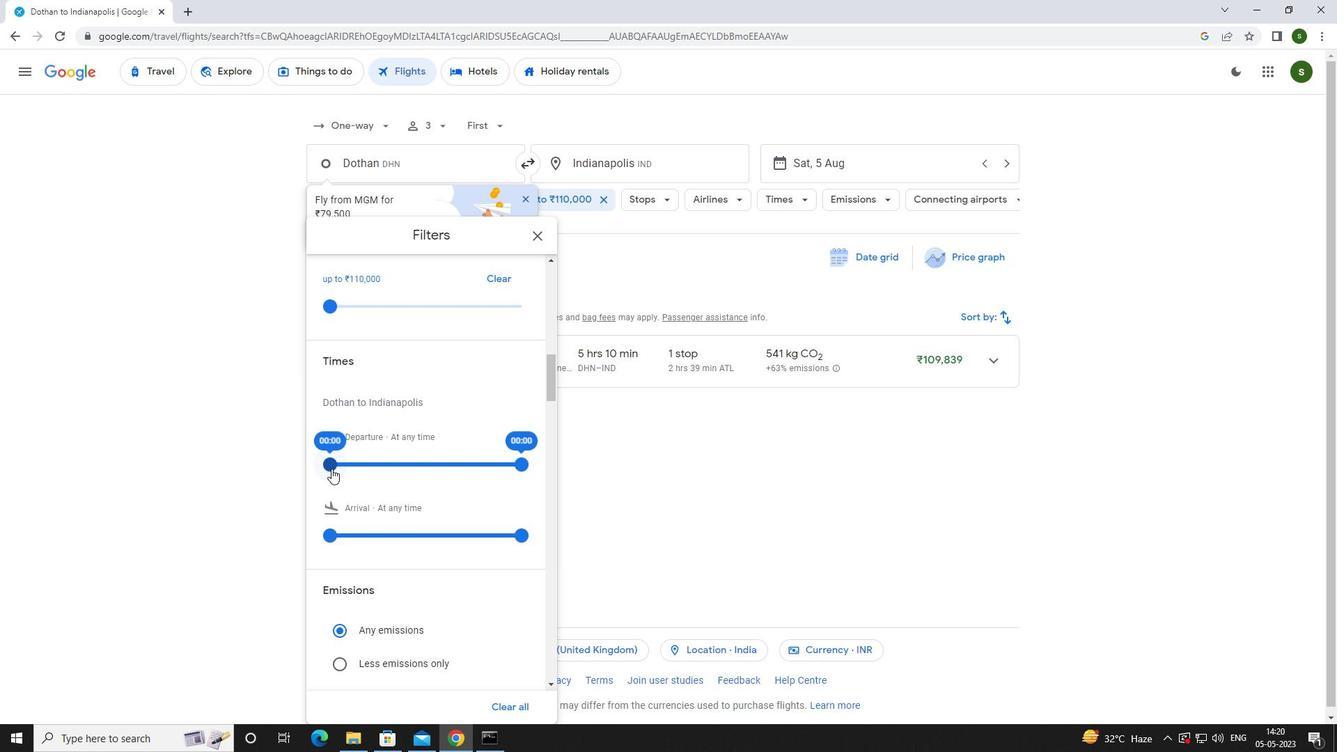 
Action: Mouse moved to (605, 455)
Screenshot: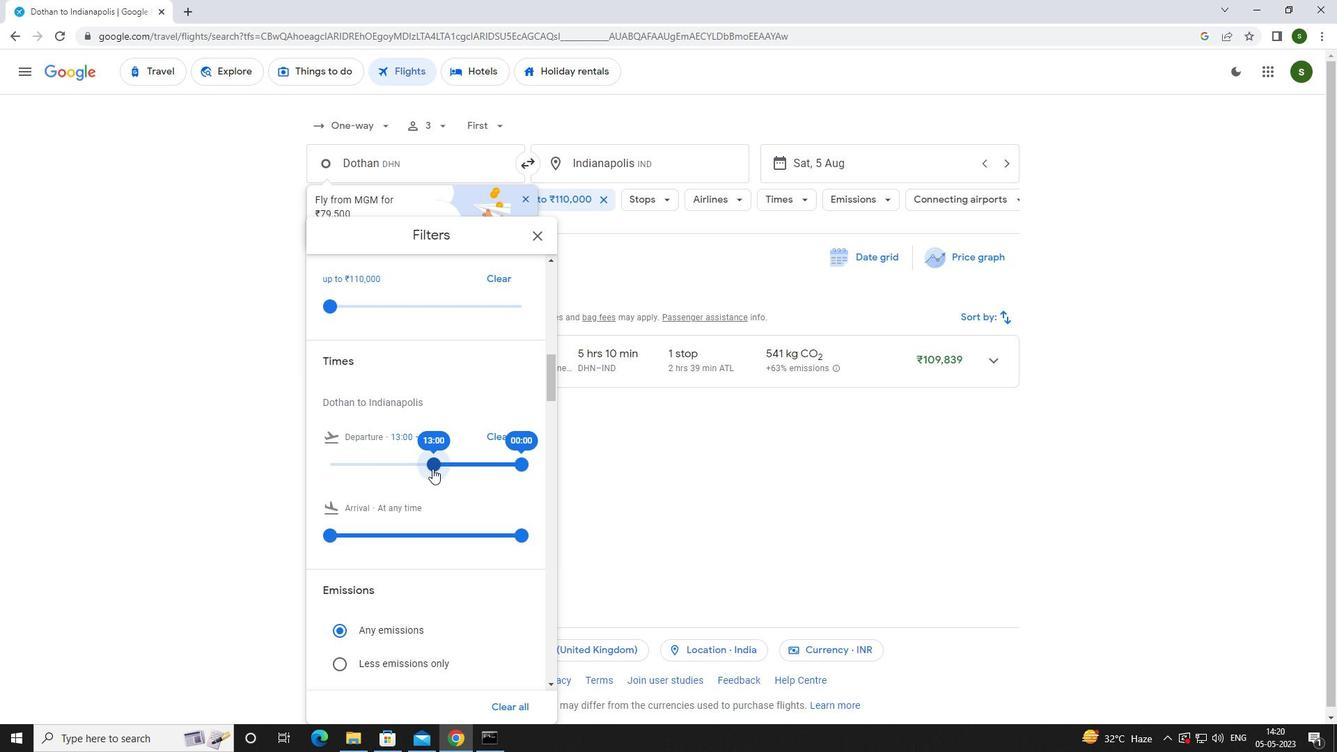 
Action: Mouse pressed left at (605, 455)
Screenshot: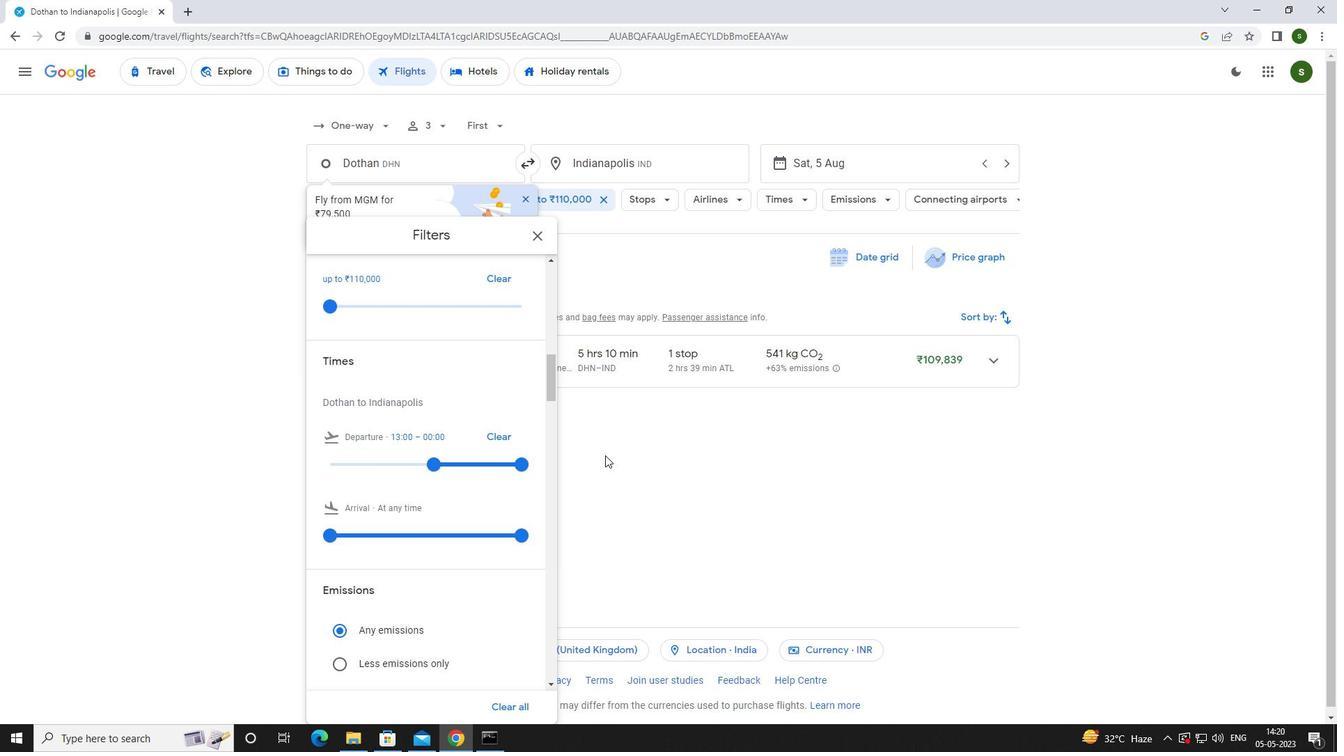 
